 Task: Search one way flight ticket for 4 adults, 2 children, 2 infants in seat and 1 infant on lap in economy from Newburgh: New York Stewart International Airport to Jackson: Jackson Hole Airport on 5-2-2023. Choice of flights is Spirit. Number of bags: 1 carry on bag. Price is upto 95000. Outbound departure time preference is 20:15.
Action: Mouse moved to (296, 395)
Screenshot: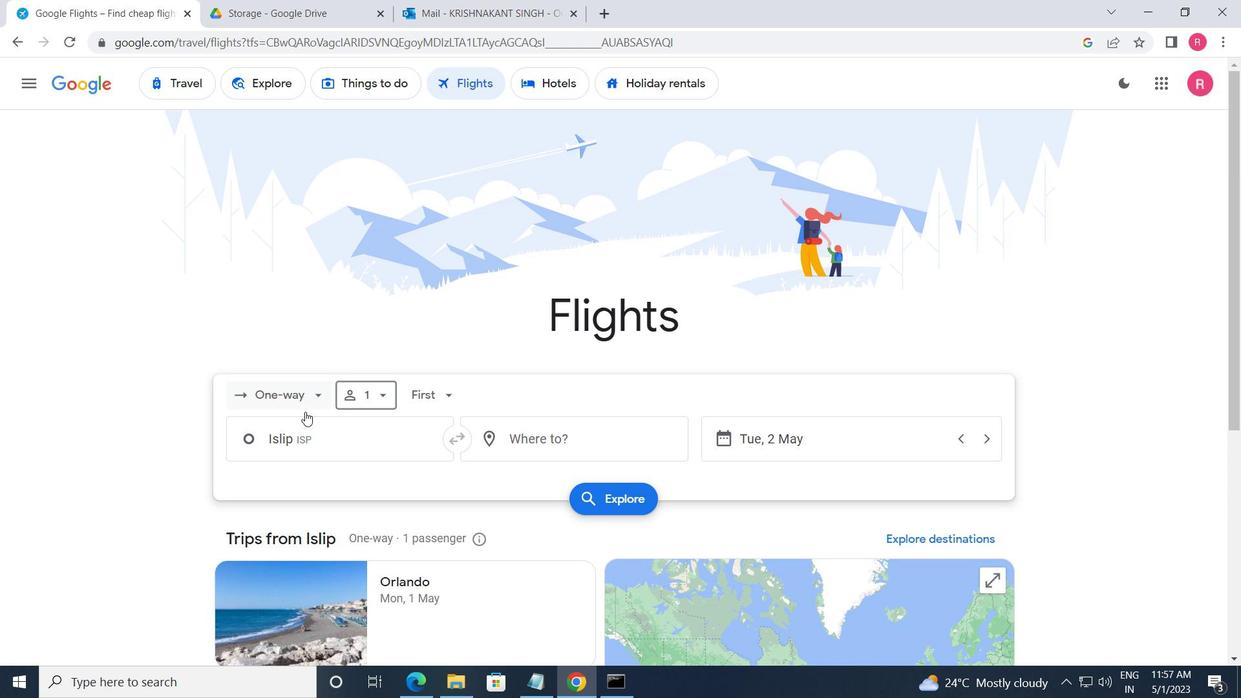 
Action: Mouse pressed left at (296, 395)
Screenshot: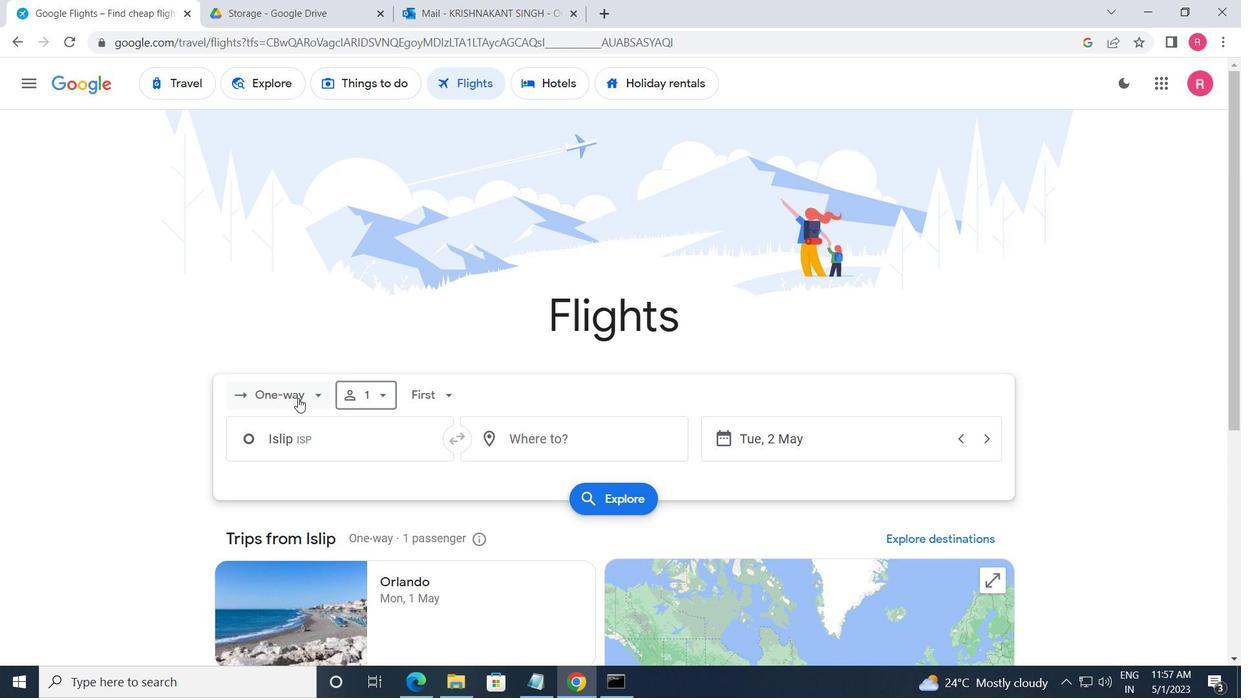 
Action: Mouse moved to (324, 474)
Screenshot: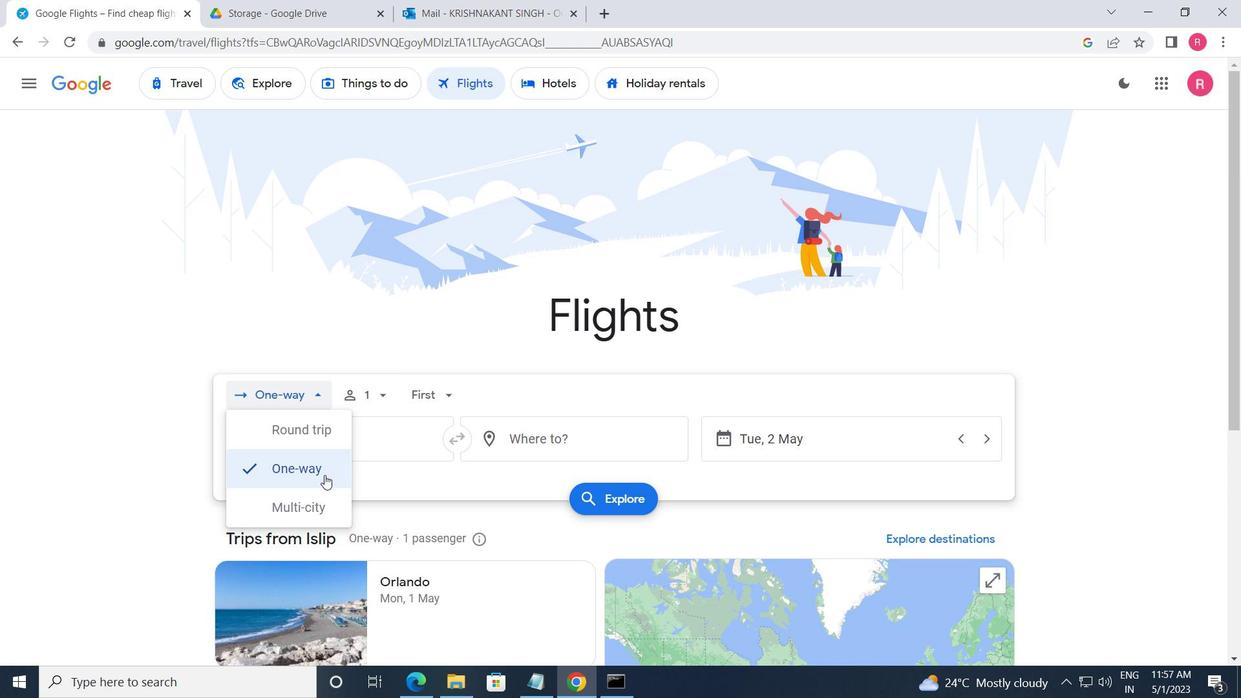 
Action: Mouse pressed left at (324, 474)
Screenshot: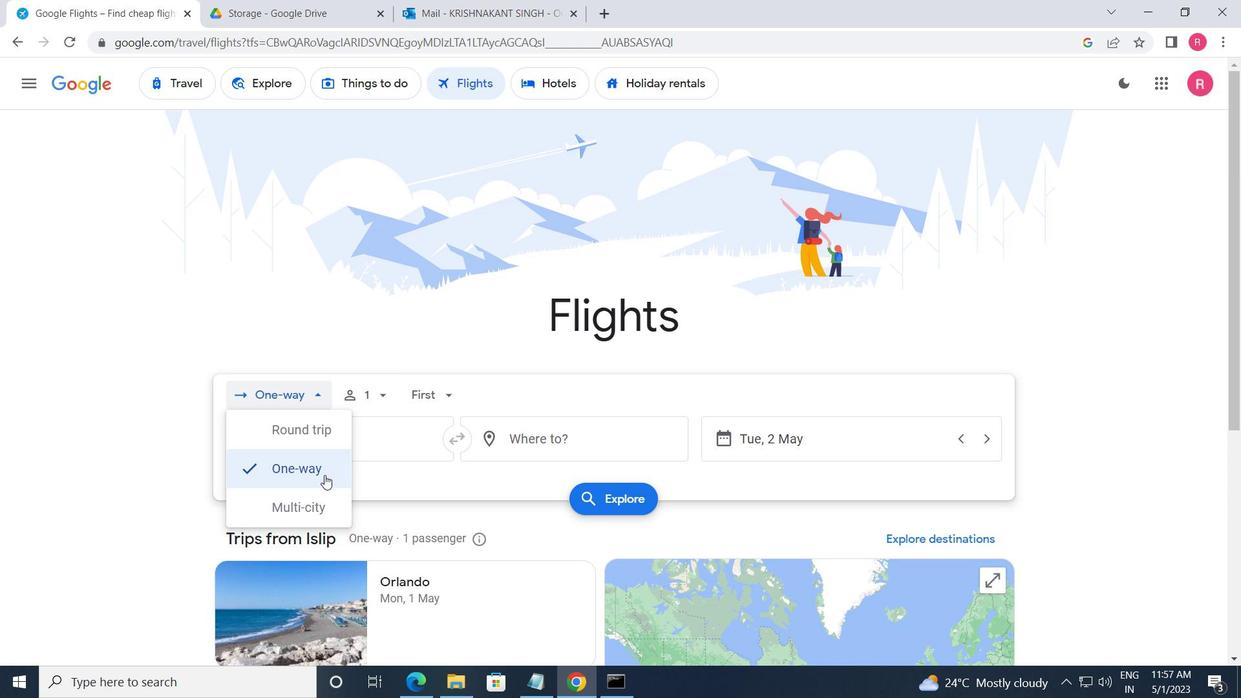 
Action: Mouse moved to (388, 395)
Screenshot: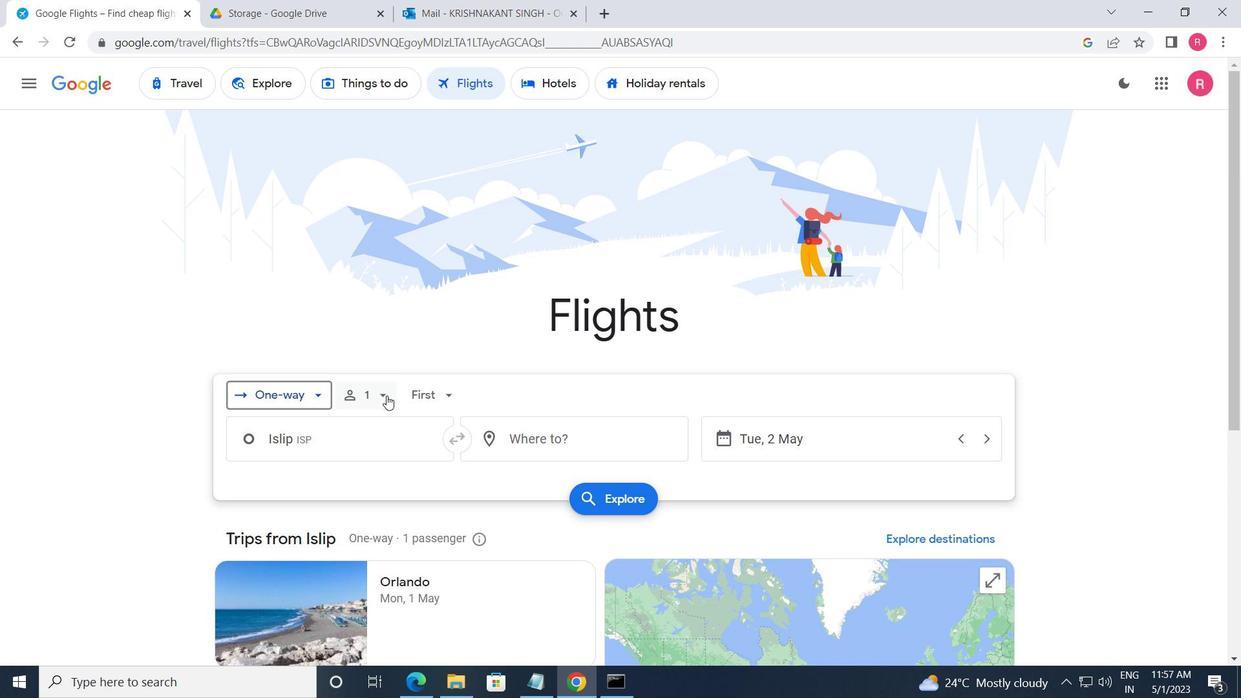 
Action: Mouse pressed left at (388, 395)
Screenshot: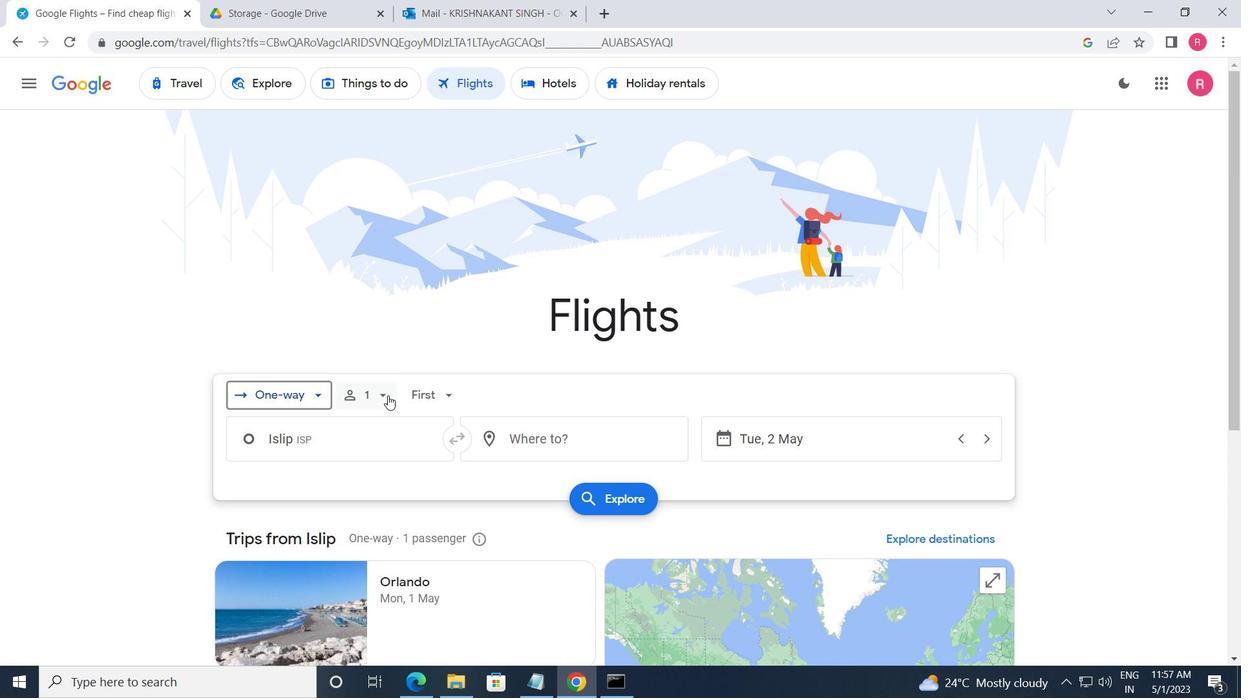 
Action: Mouse moved to (501, 477)
Screenshot: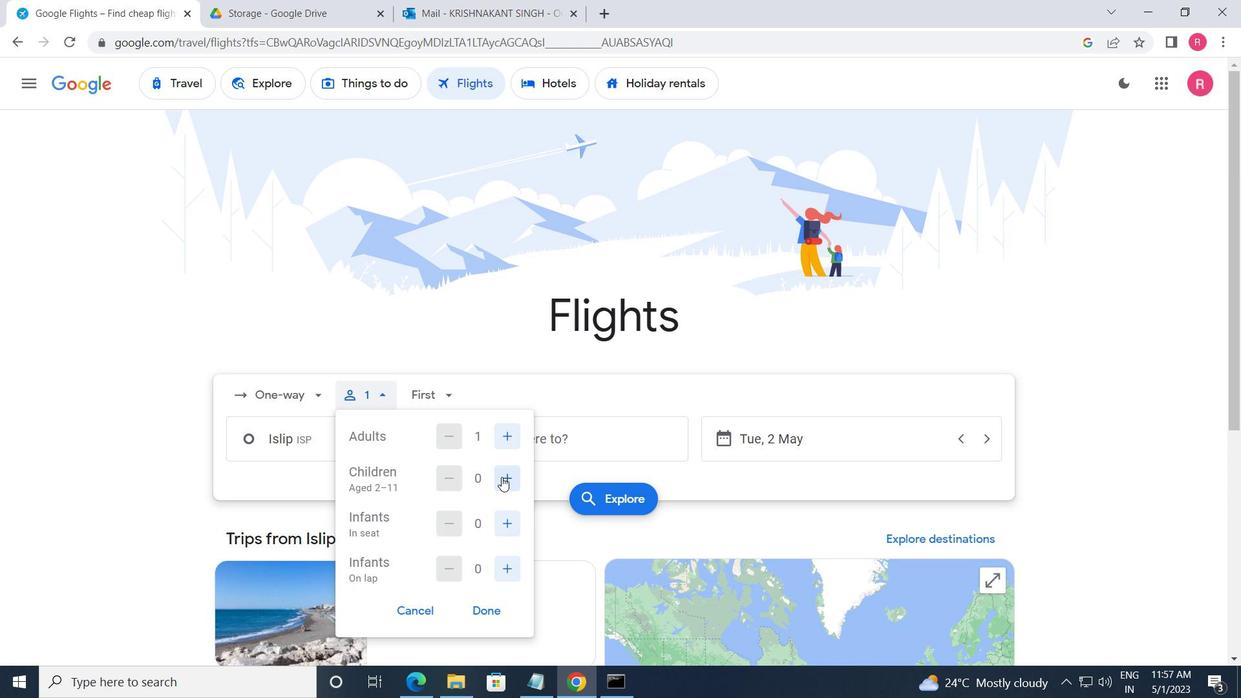
Action: Mouse pressed left at (501, 477)
Screenshot: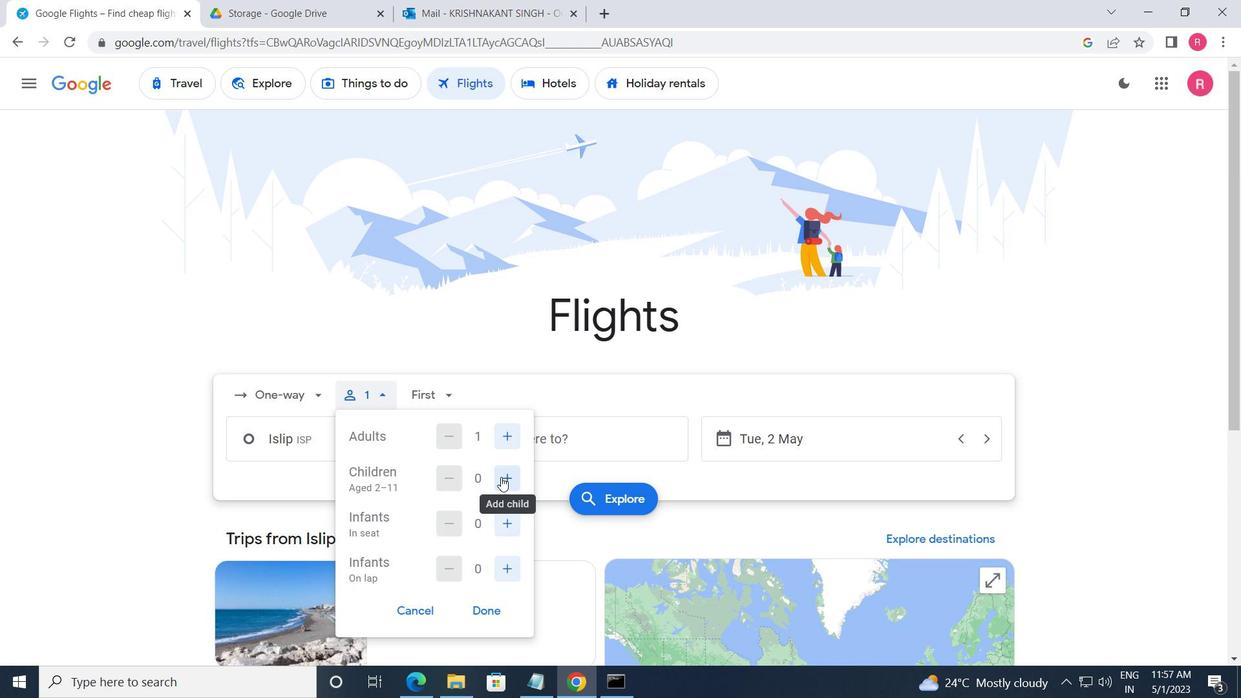 
Action: Mouse moved to (506, 525)
Screenshot: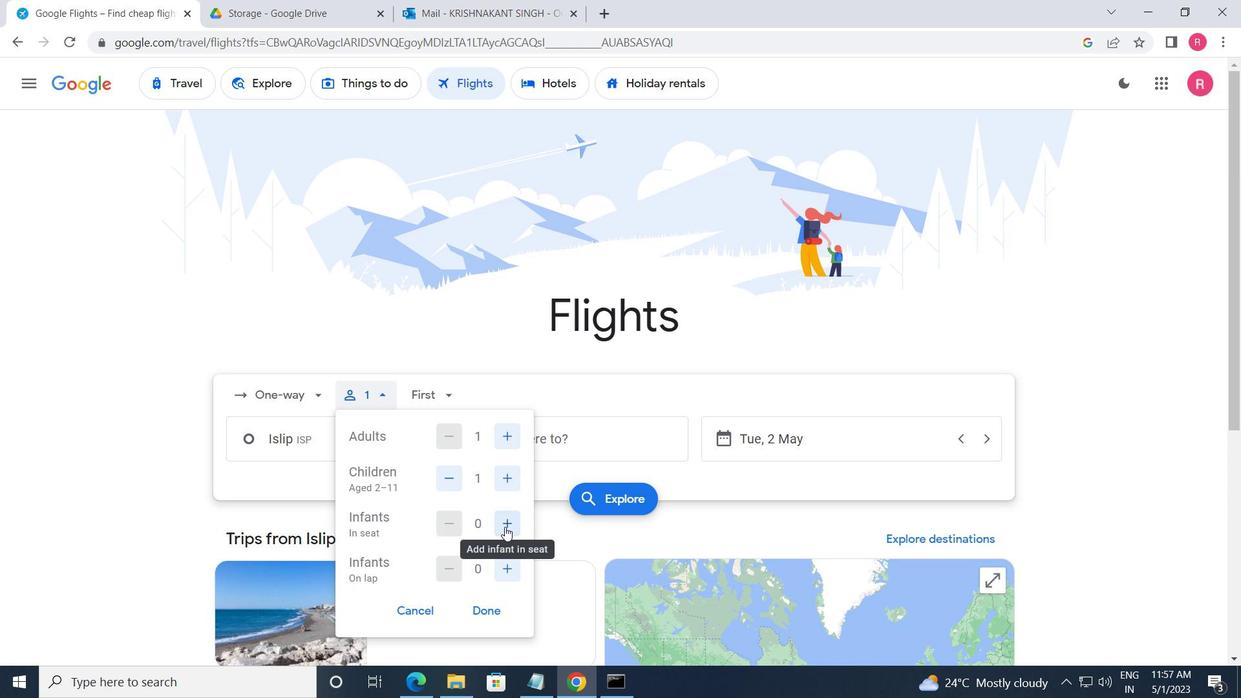 
Action: Mouse pressed left at (506, 525)
Screenshot: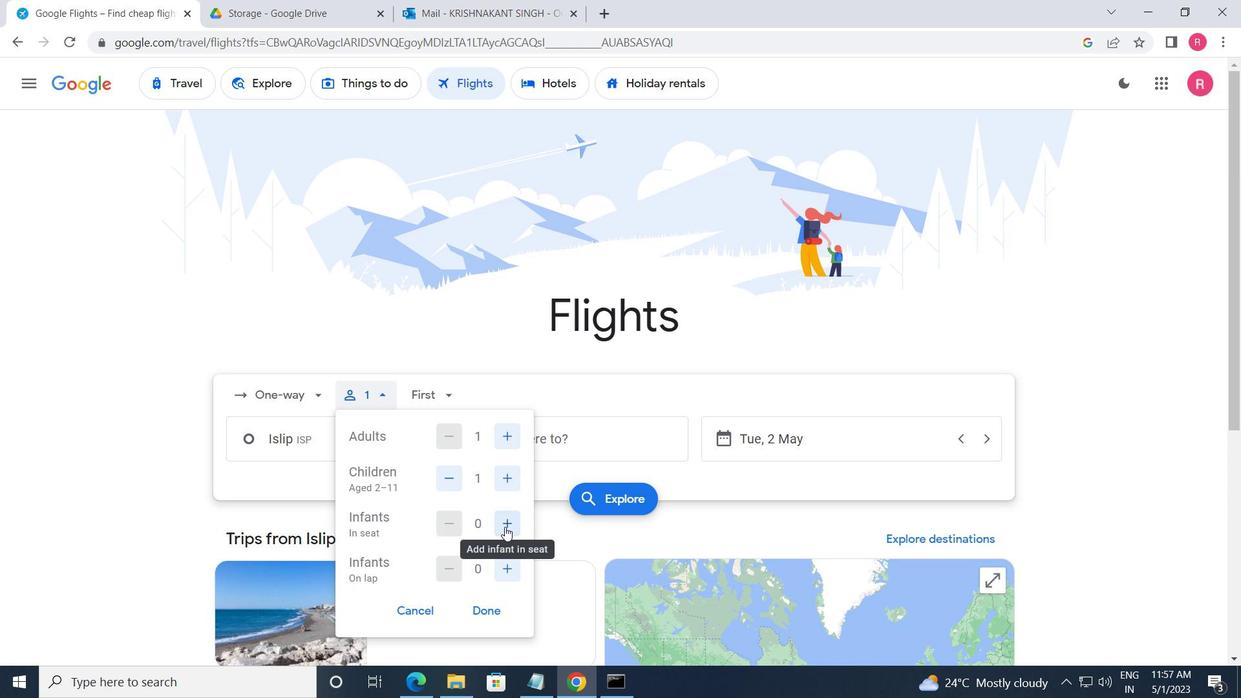 
Action: Mouse moved to (420, 393)
Screenshot: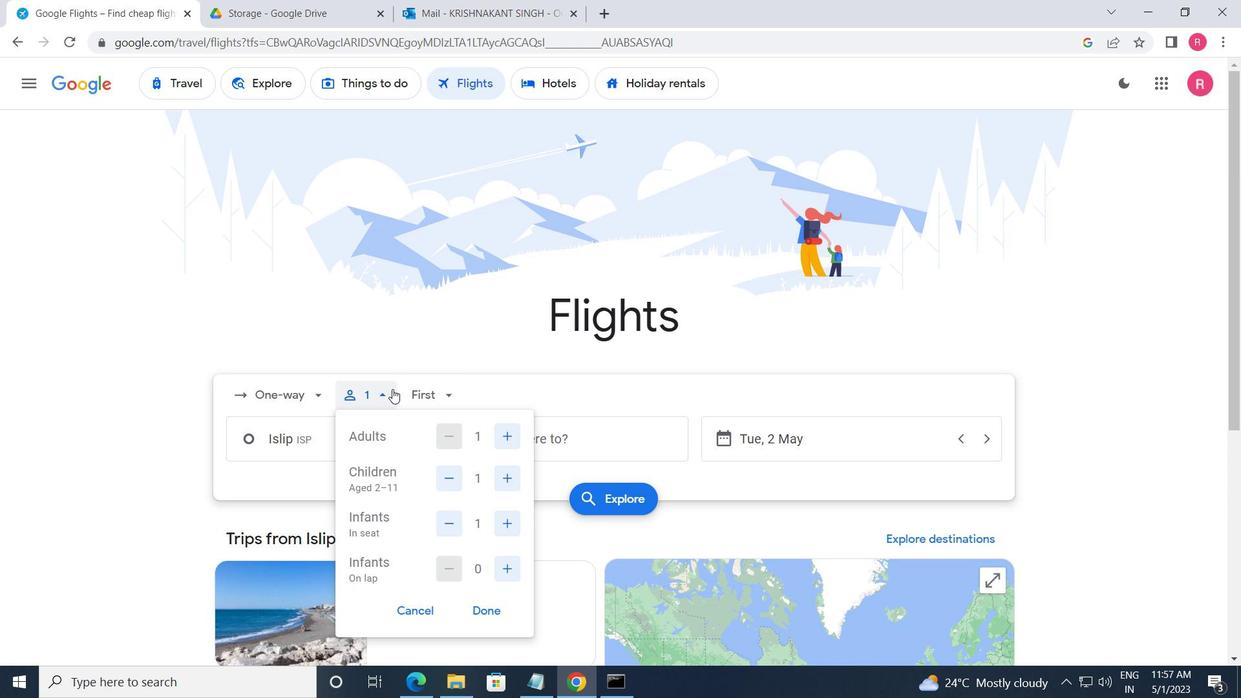 
Action: Mouse pressed left at (420, 393)
Screenshot: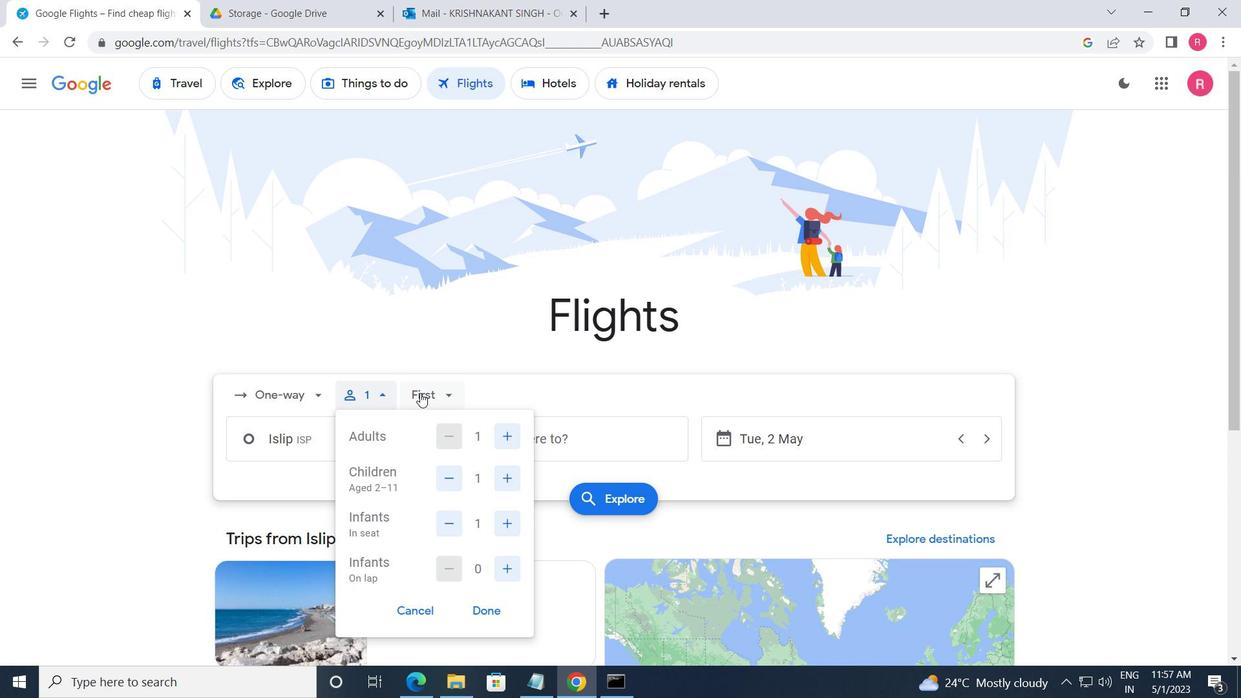 
Action: Mouse moved to (459, 482)
Screenshot: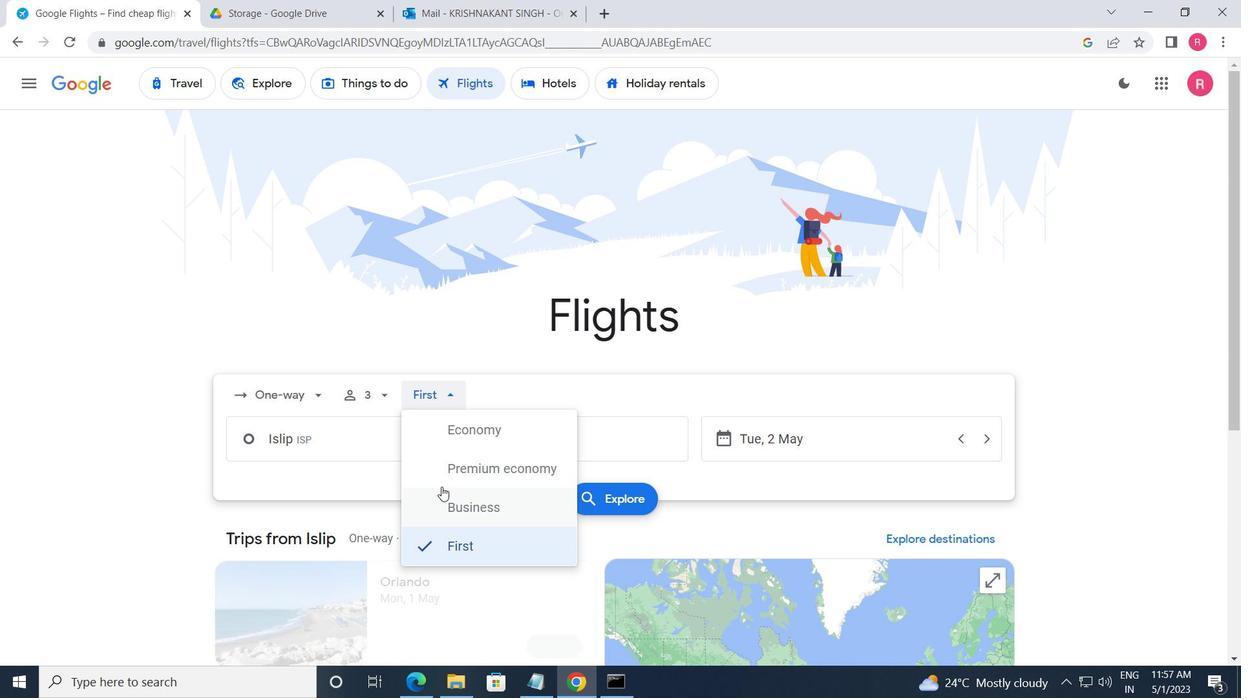 
Action: Mouse pressed left at (459, 482)
Screenshot: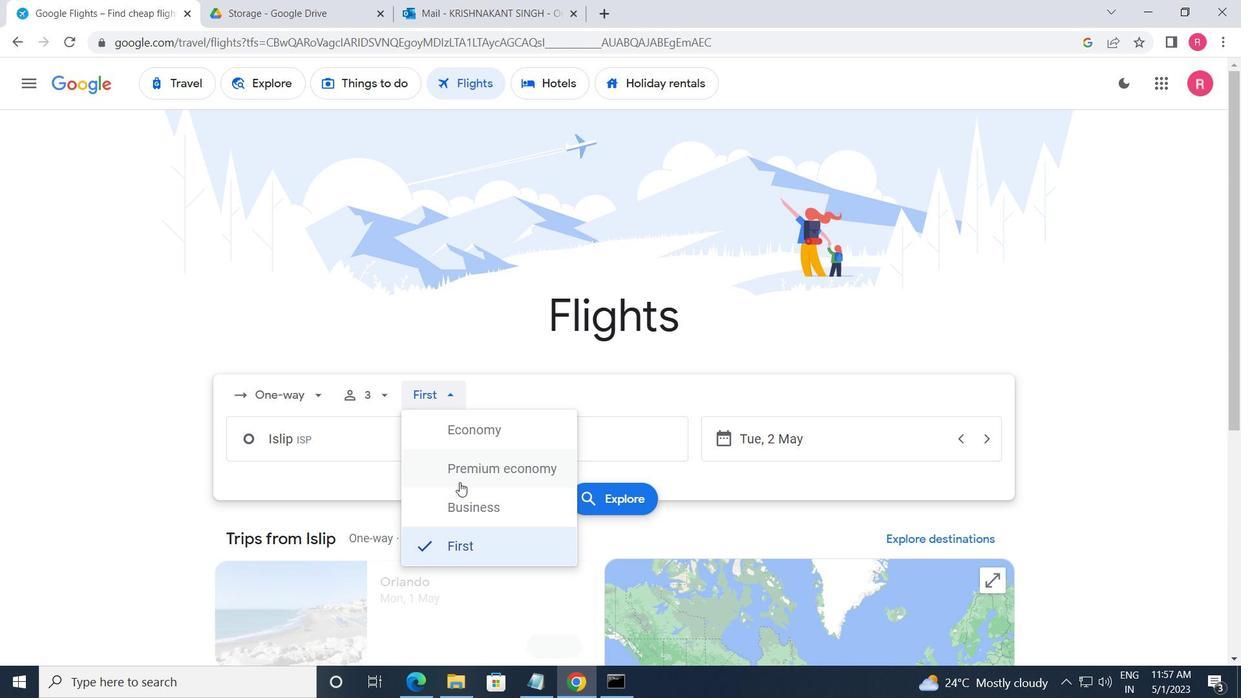 
Action: Mouse moved to (387, 443)
Screenshot: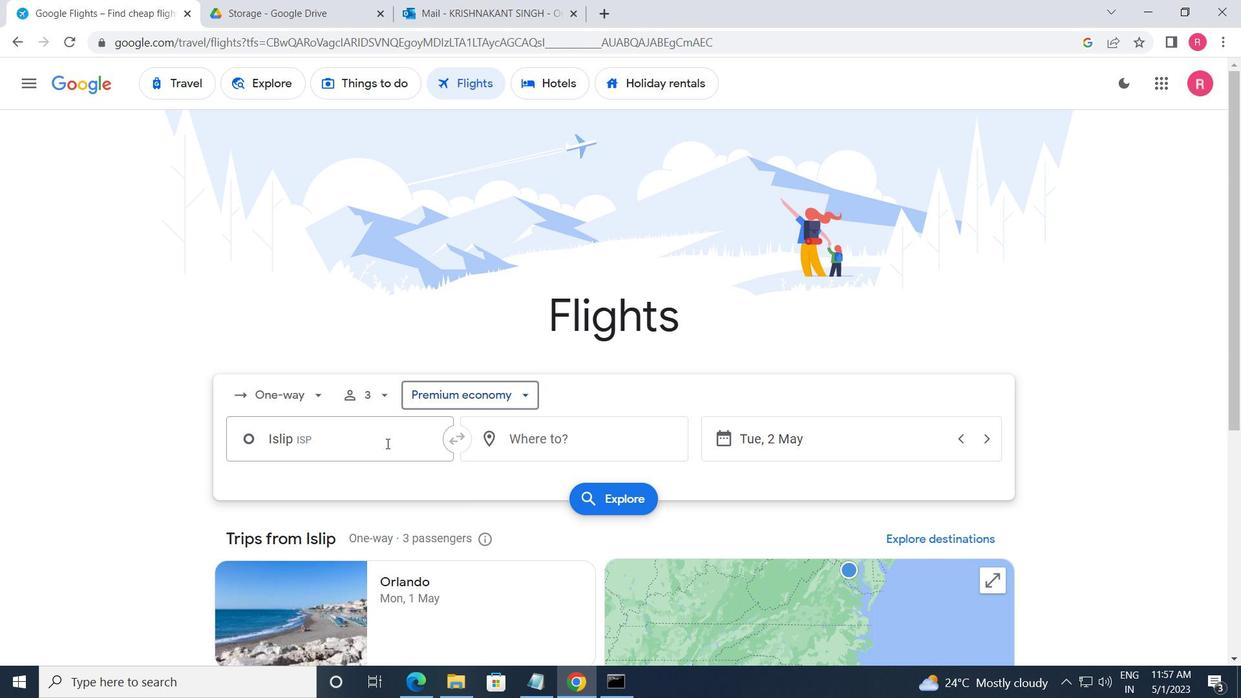 
Action: Mouse pressed left at (387, 443)
Screenshot: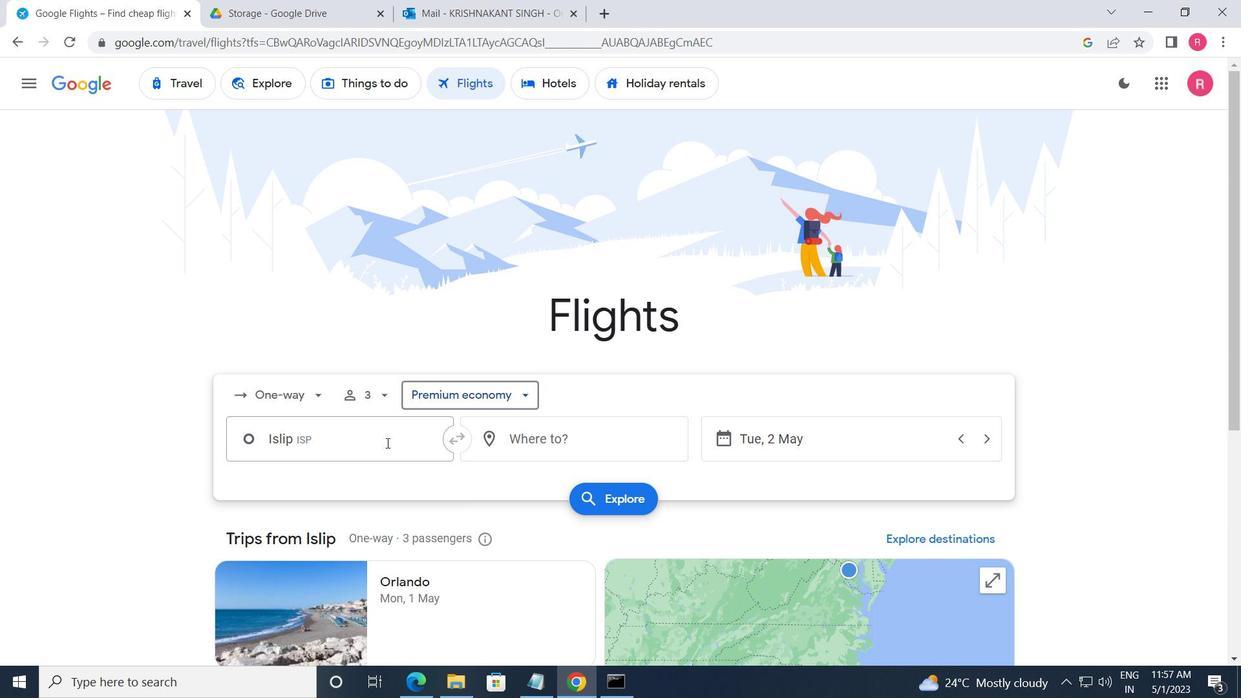
Action: Mouse moved to (396, 612)
Screenshot: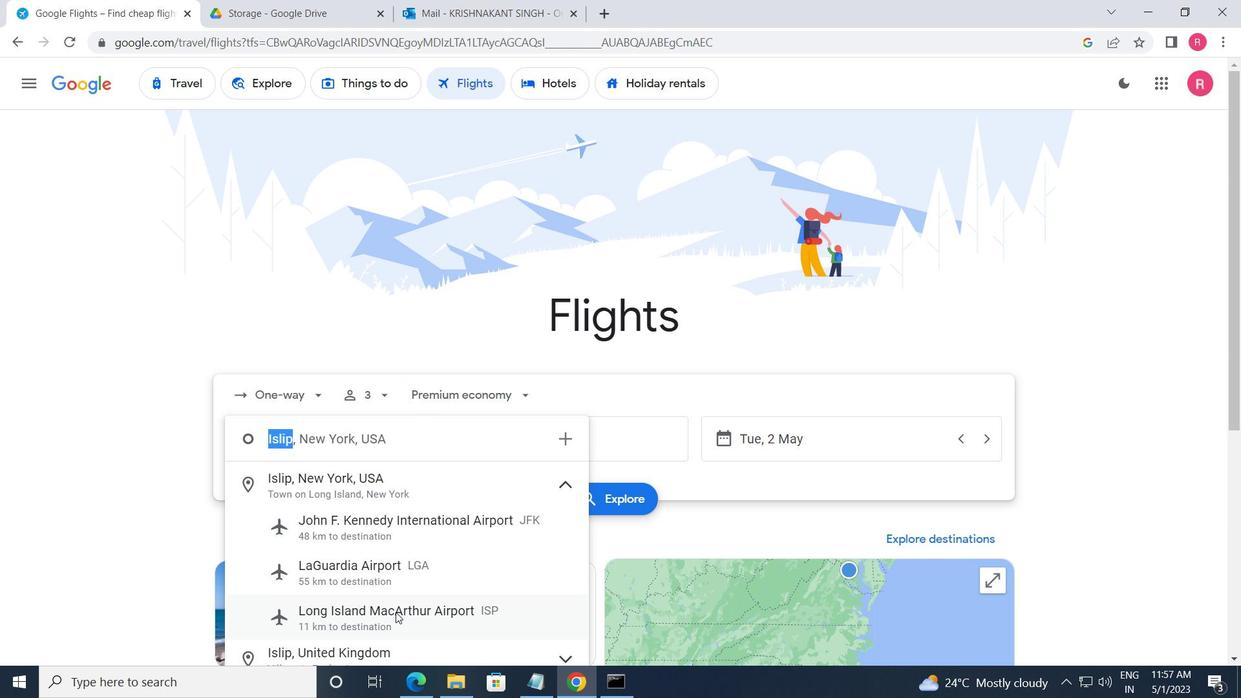 
Action: Mouse pressed left at (396, 612)
Screenshot: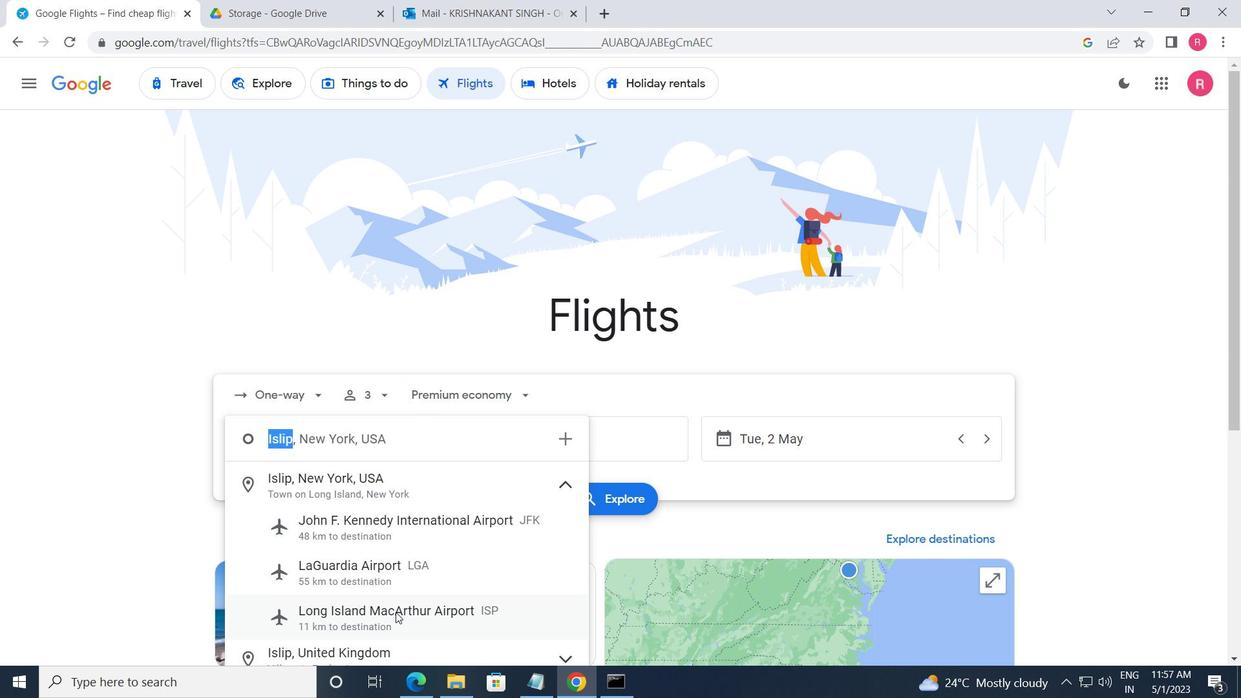 
Action: Mouse moved to (608, 442)
Screenshot: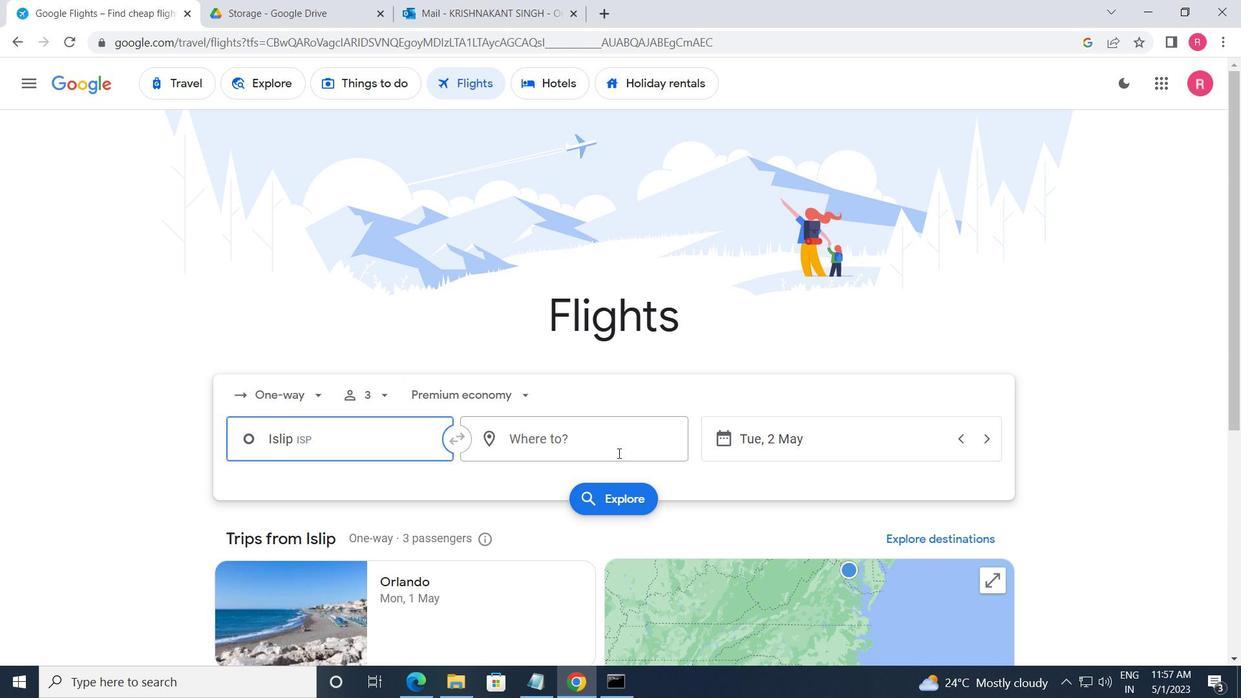 
Action: Mouse pressed left at (608, 442)
Screenshot: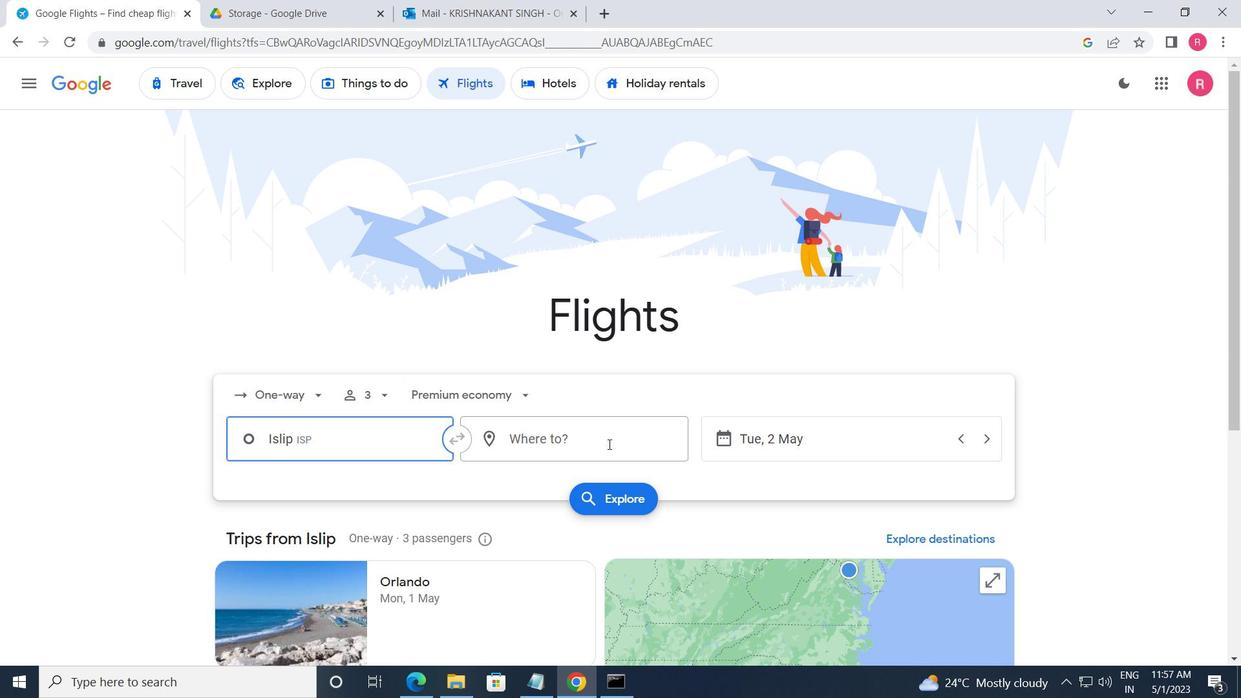 
Action: Mouse moved to (557, 615)
Screenshot: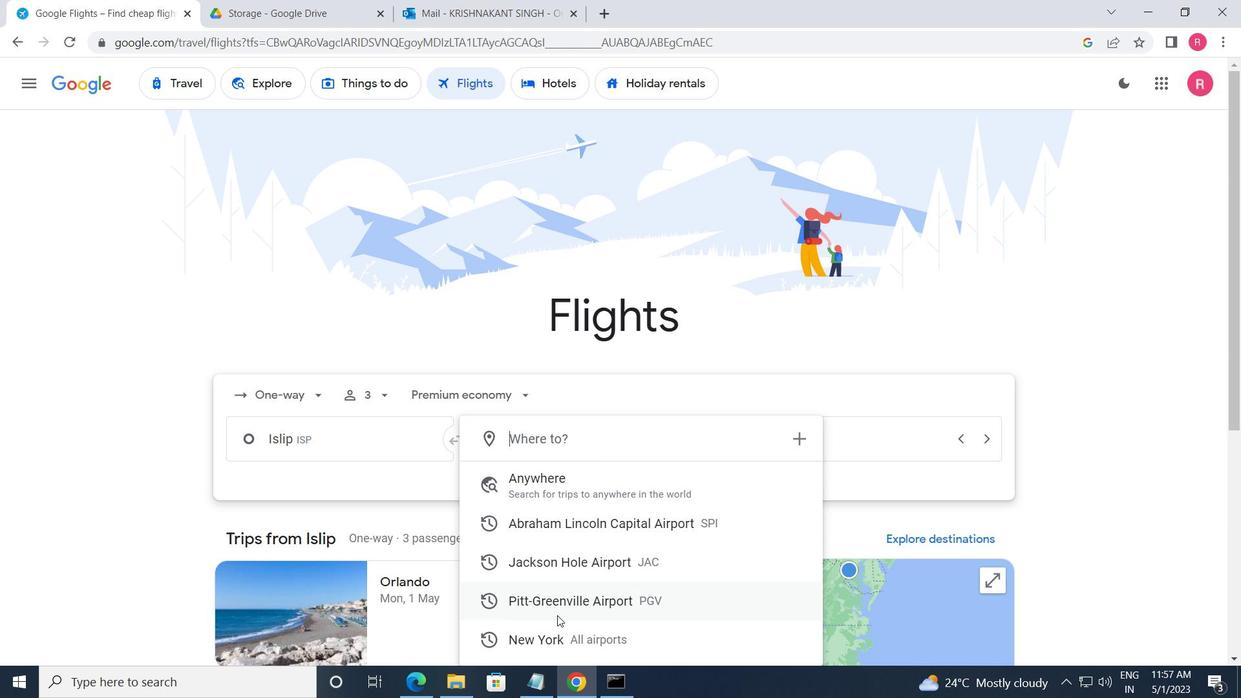 
Action: Mouse pressed left at (557, 615)
Screenshot: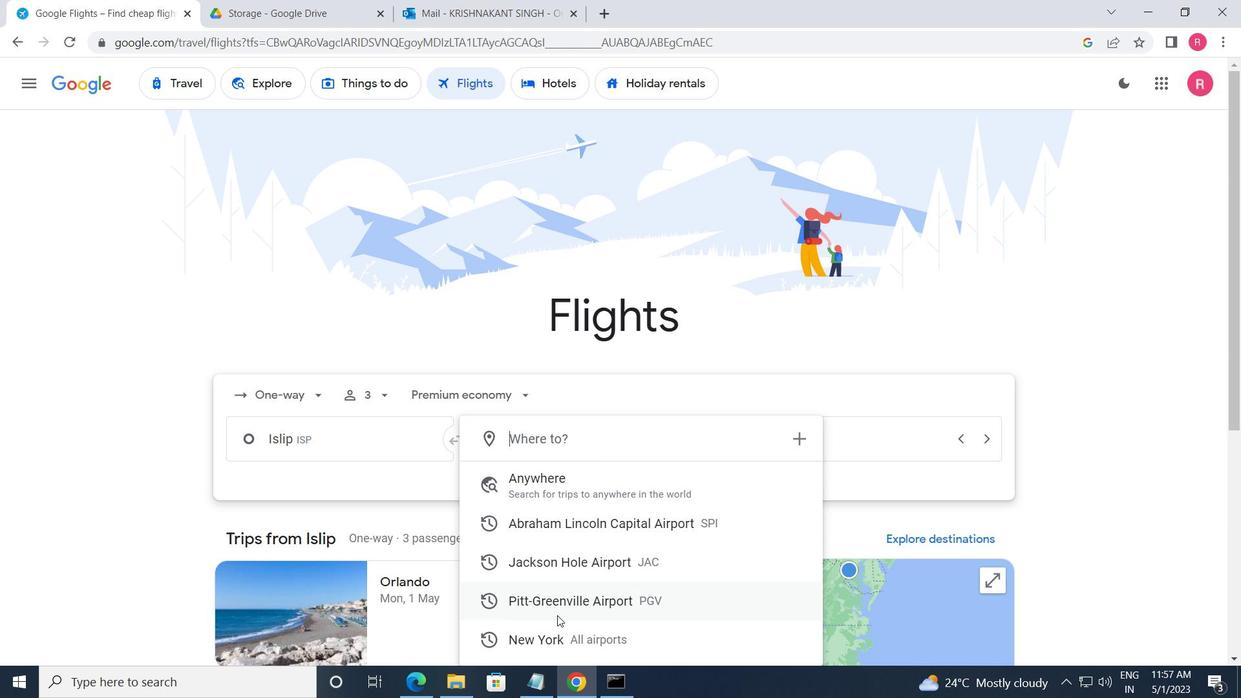 
Action: Mouse moved to (858, 457)
Screenshot: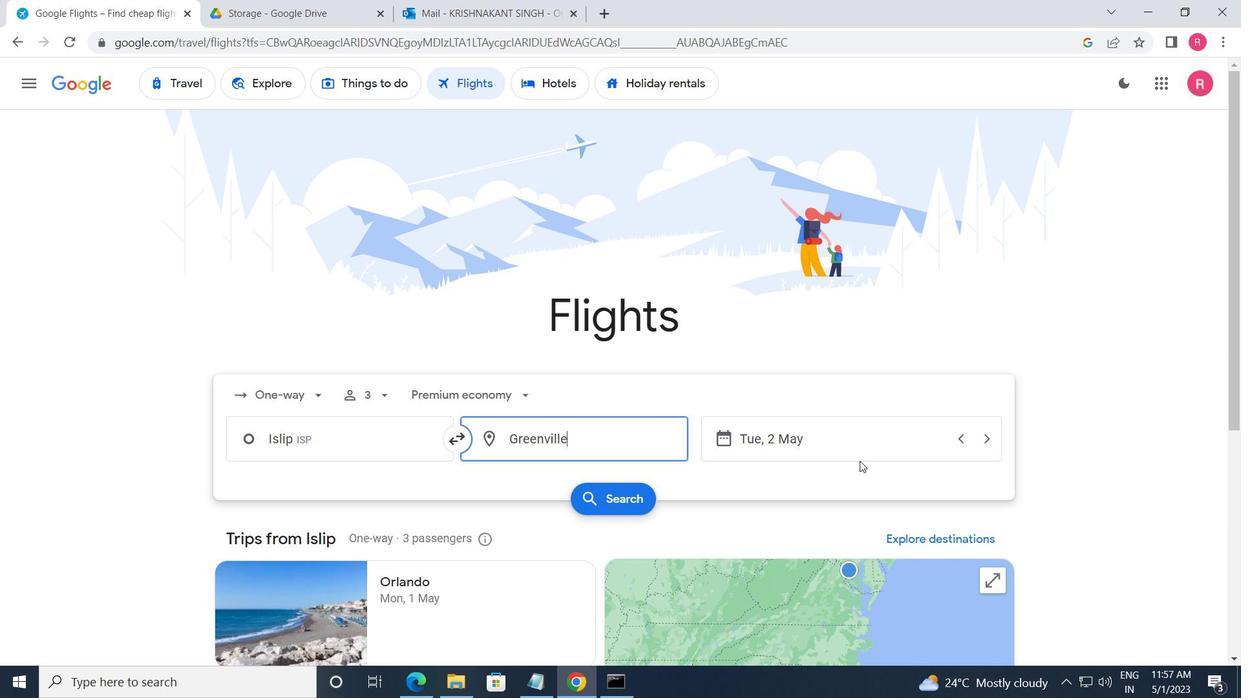 
Action: Mouse pressed left at (858, 457)
Screenshot: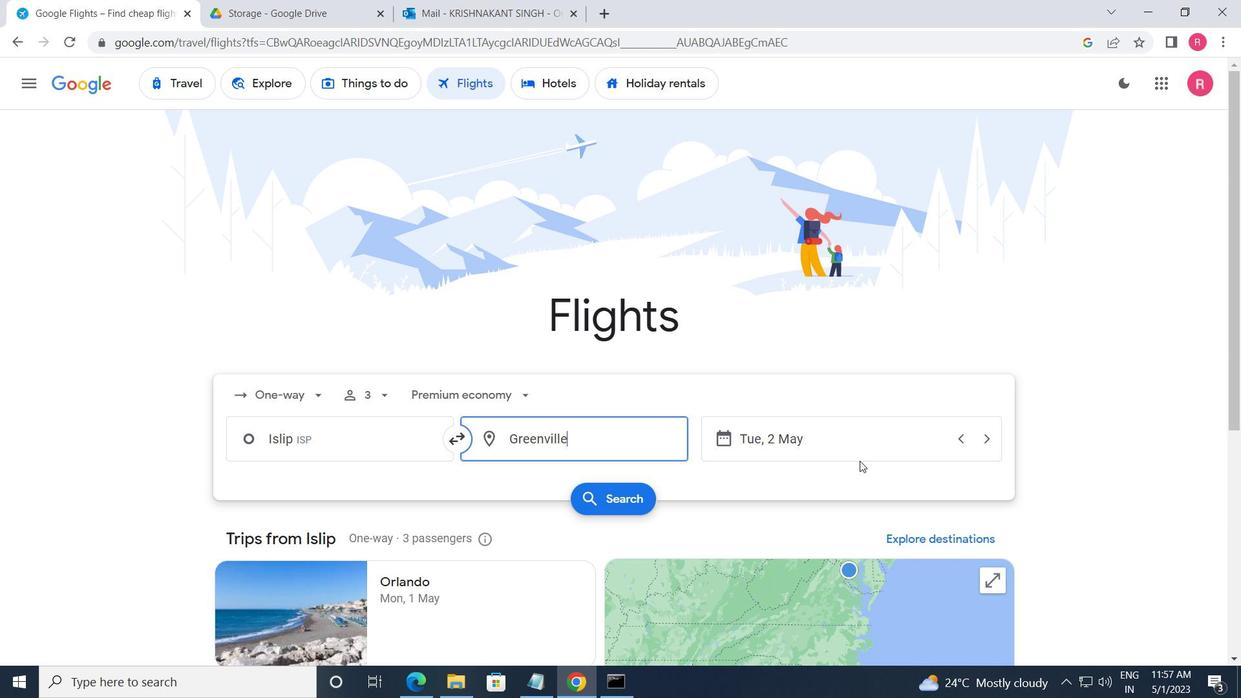
Action: Mouse moved to (496, 377)
Screenshot: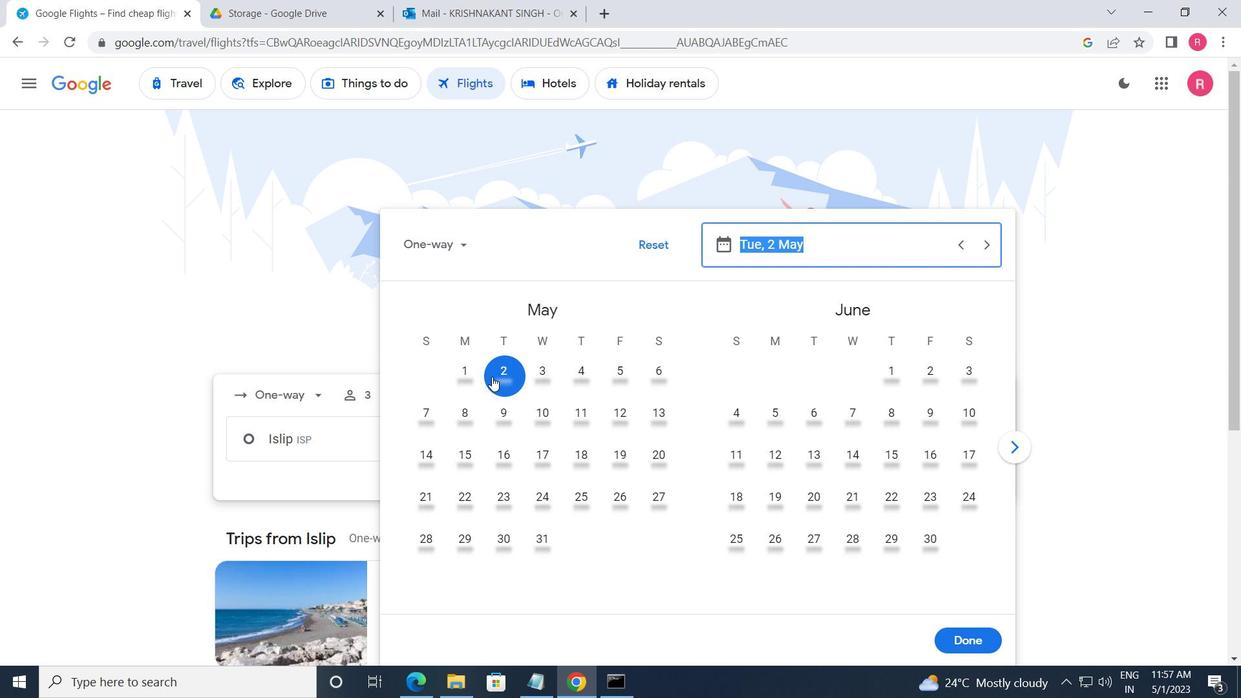 
Action: Mouse pressed left at (496, 377)
Screenshot: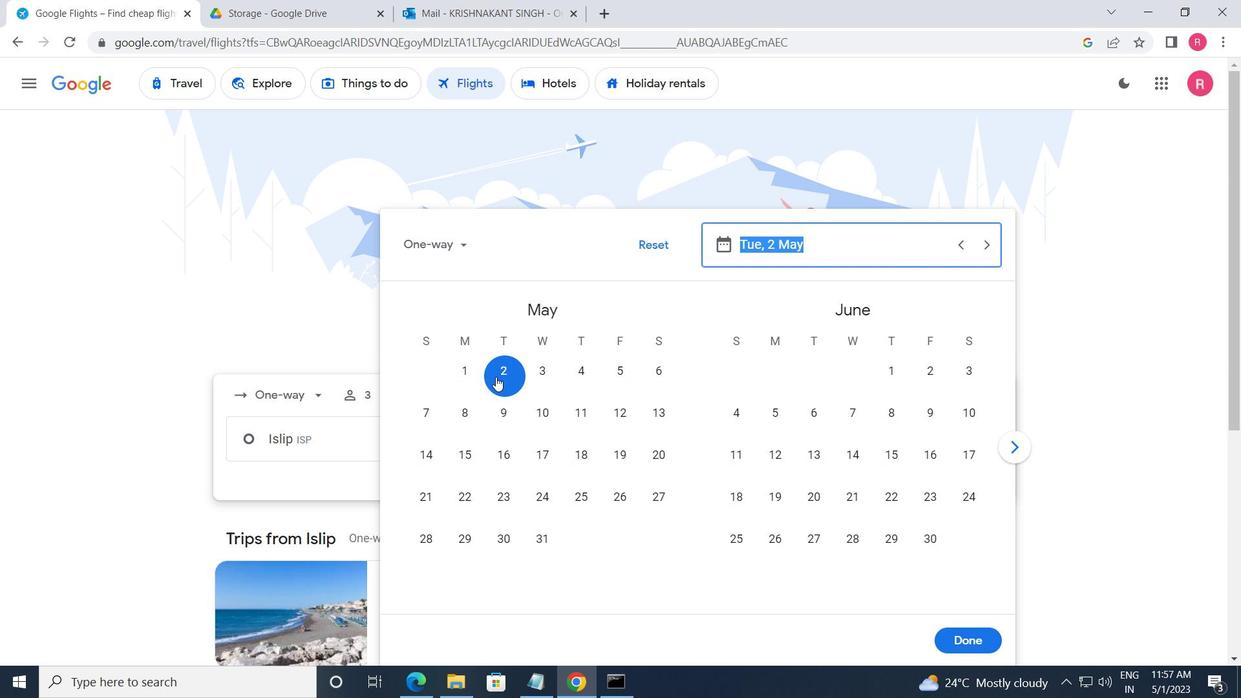 
Action: Mouse moved to (955, 641)
Screenshot: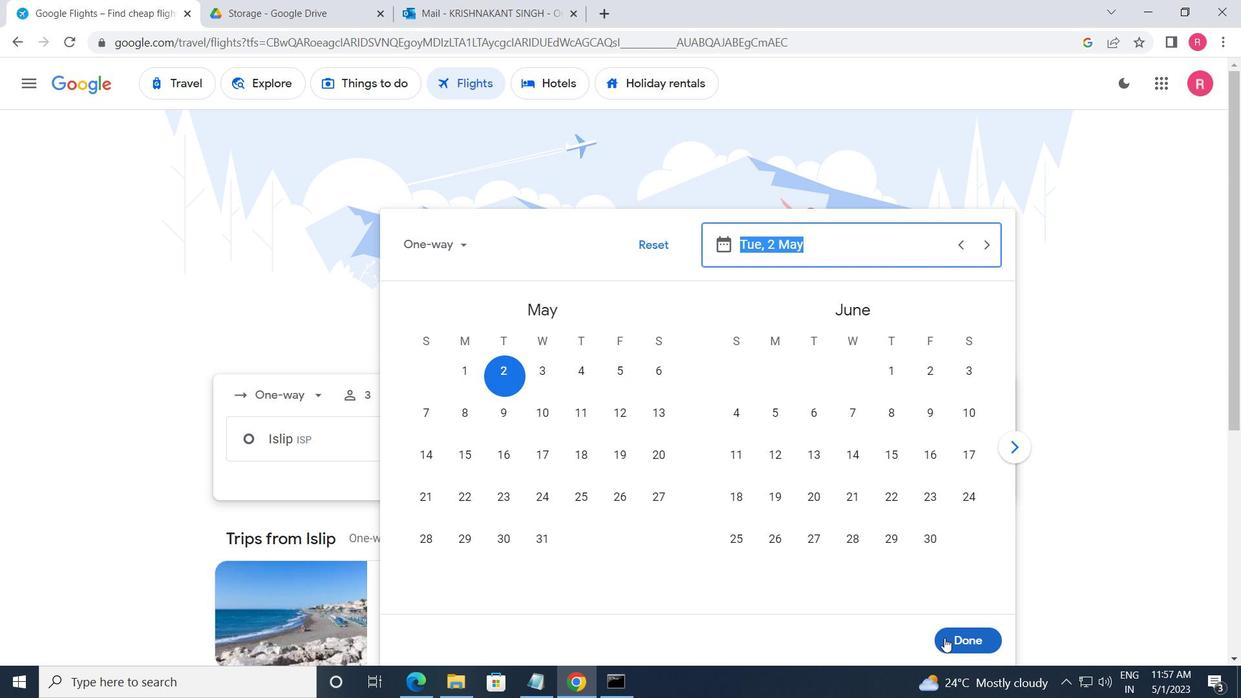 
Action: Mouse pressed left at (955, 641)
Screenshot: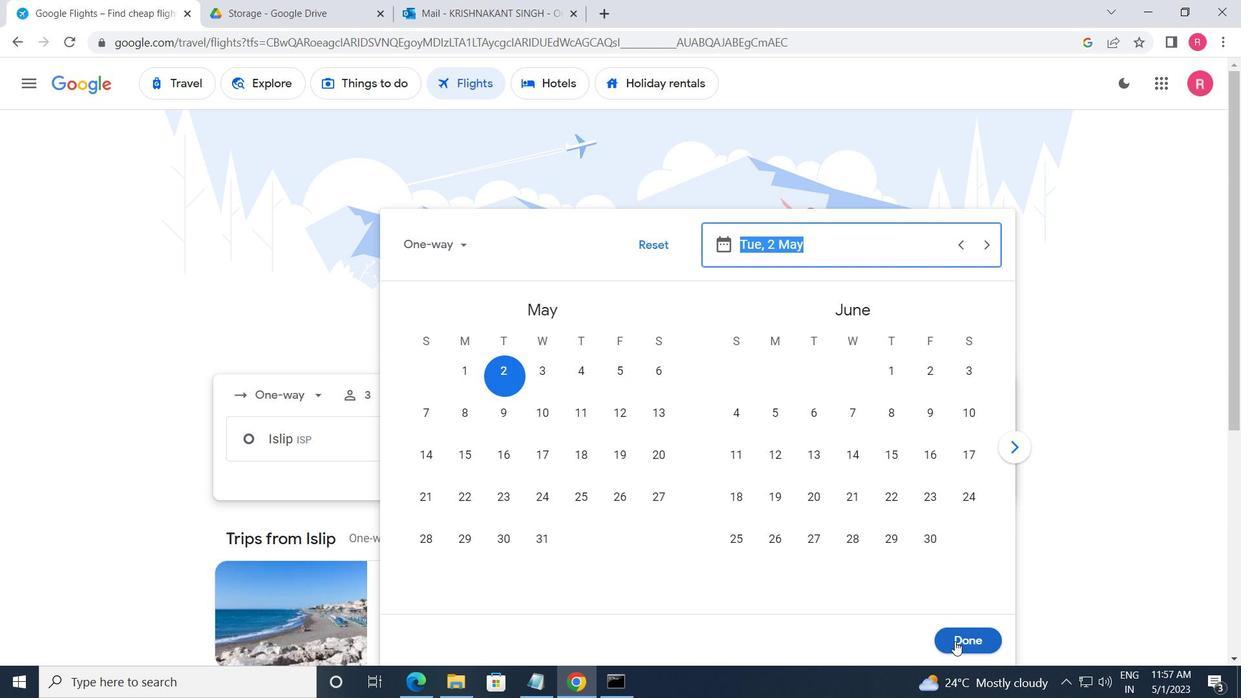 
Action: Mouse moved to (640, 512)
Screenshot: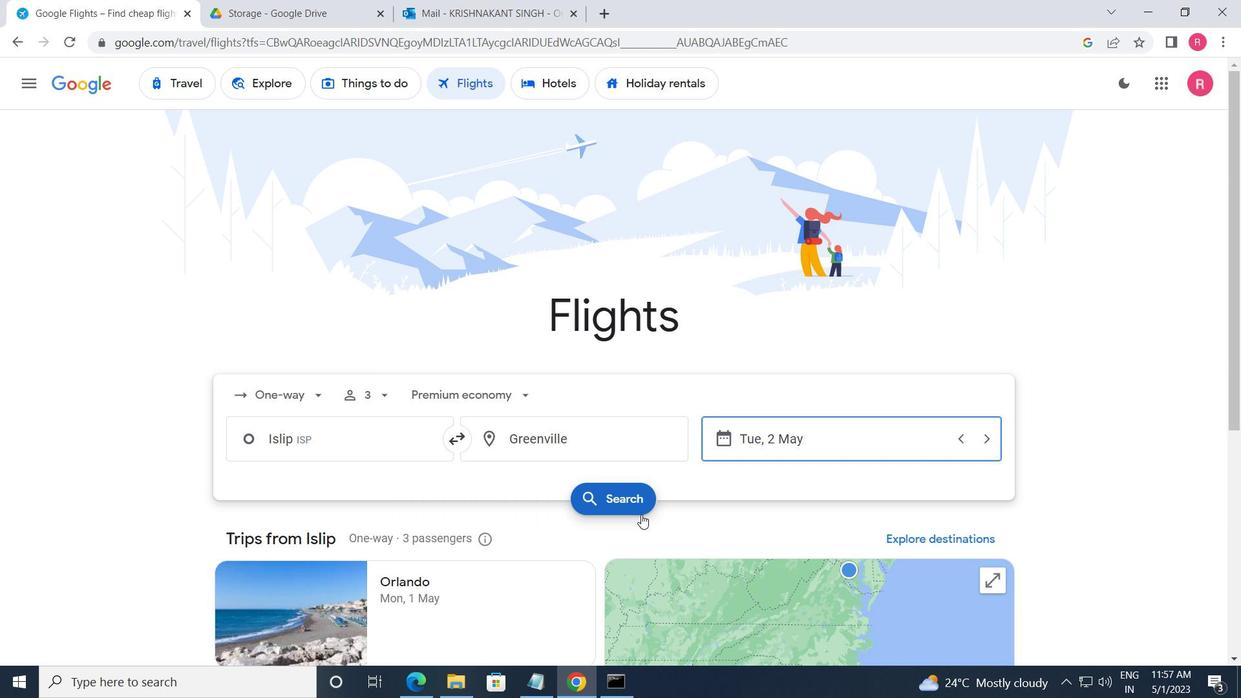 
Action: Mouse pressed left at (640, 512)
Screenshot: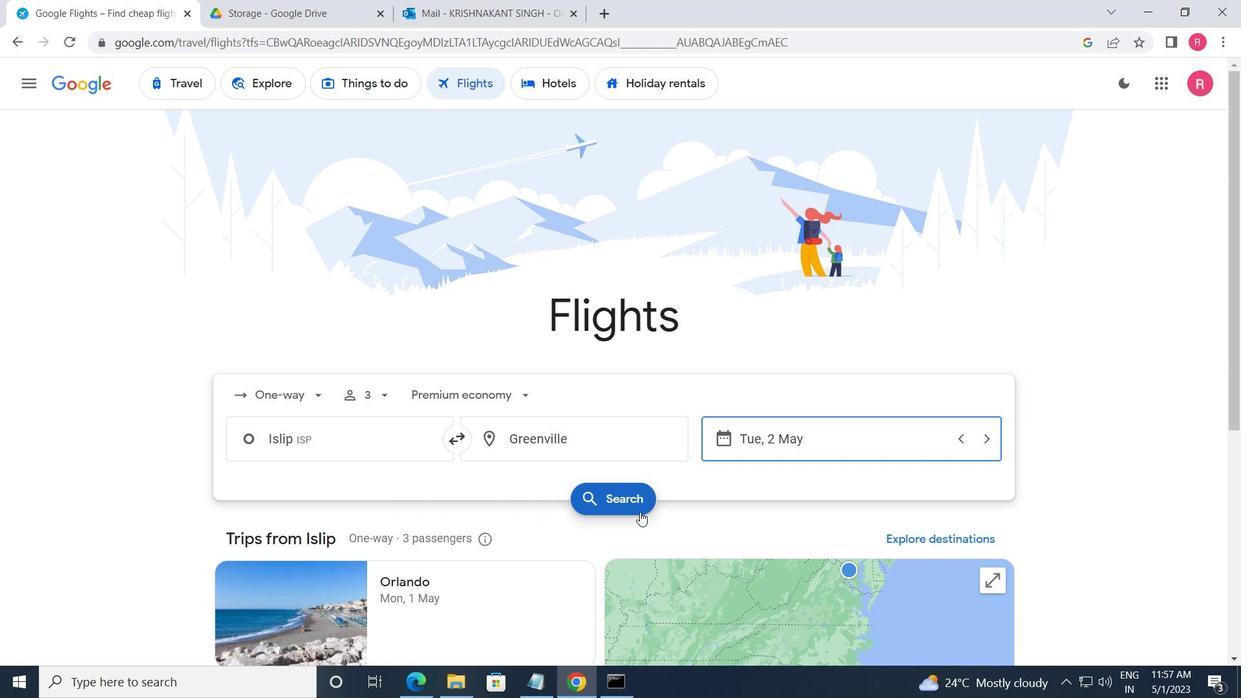 
Action: Mouse moved to (230, 239)
Screenshot: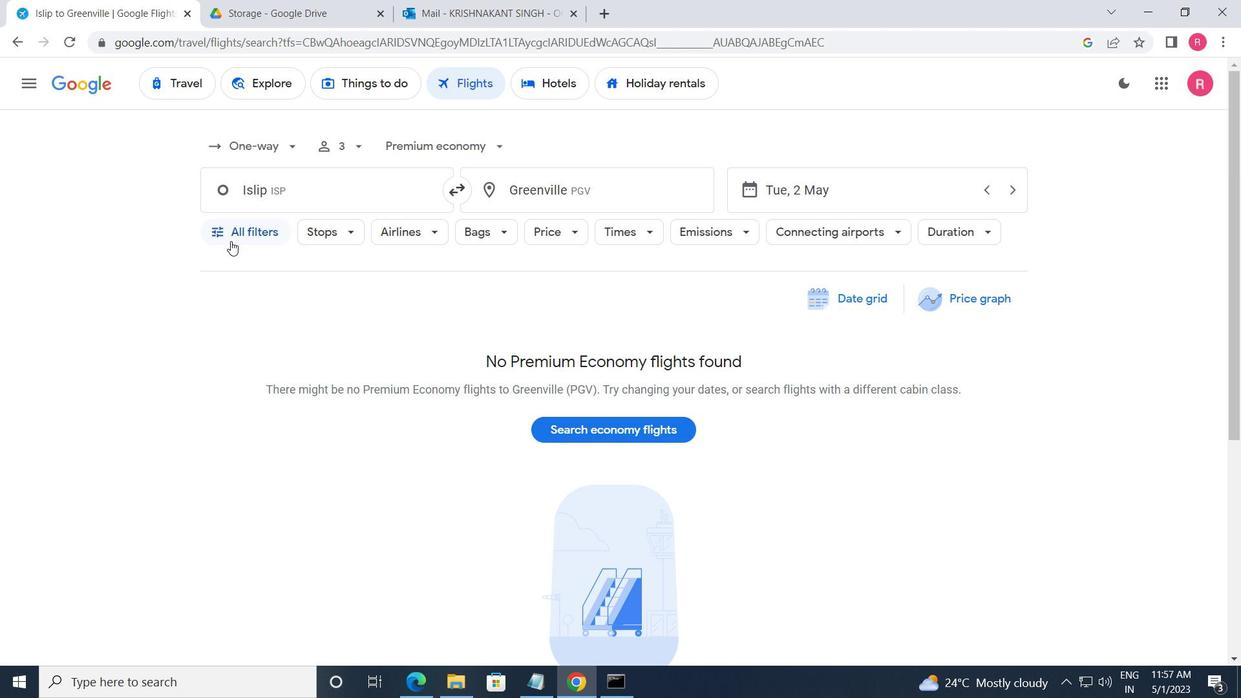 
Action: Mouse pressed left at (230, 239)
Screenshot: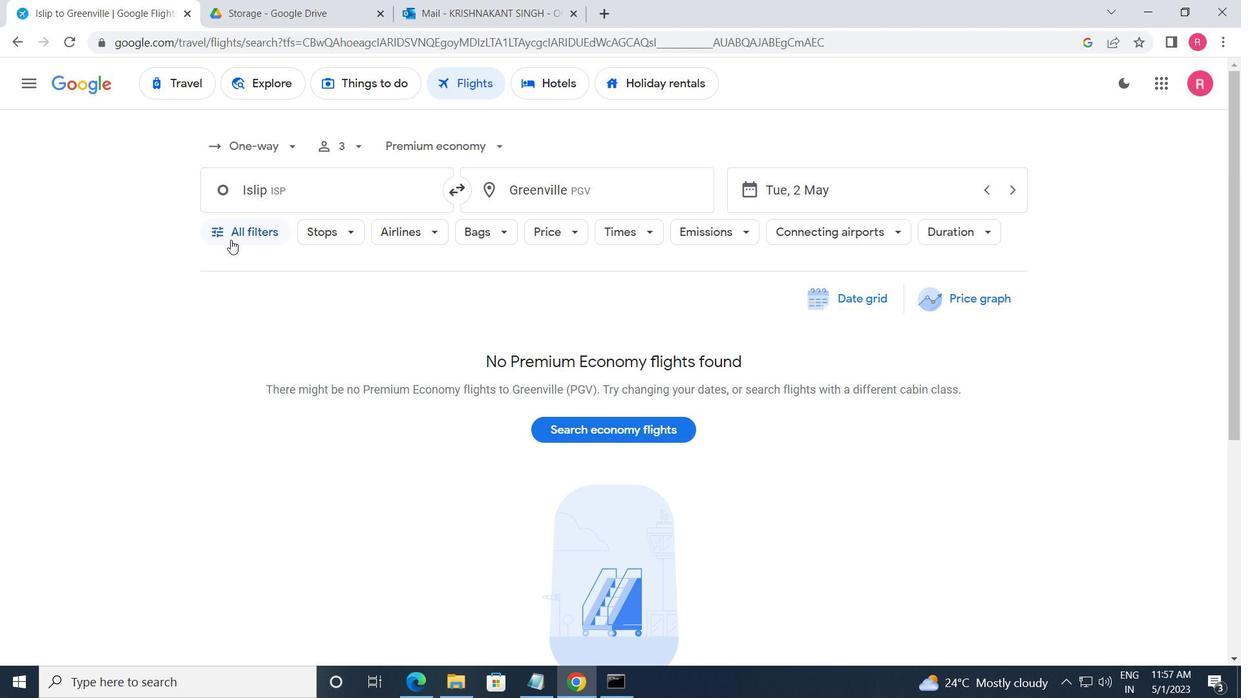 
Action: Mouse moved to (329, 427)
Screenshot: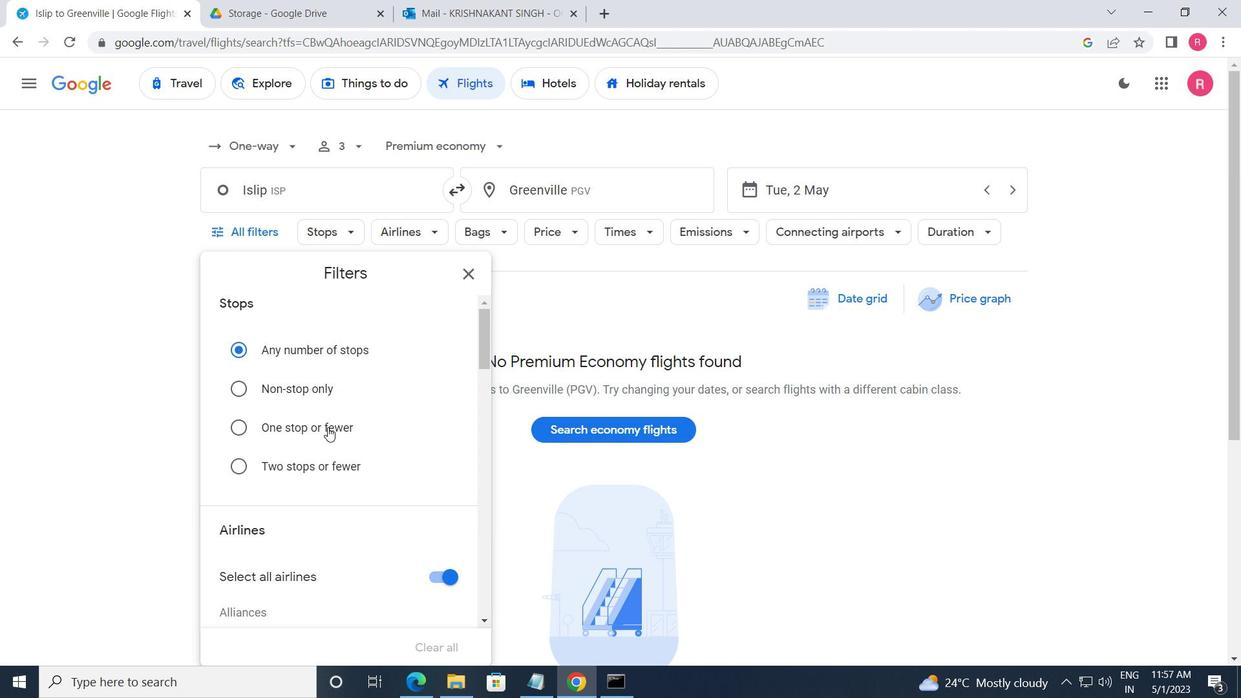
Action: Mouse scrolled (329, 426) with delta (0, 0)
Screenshot: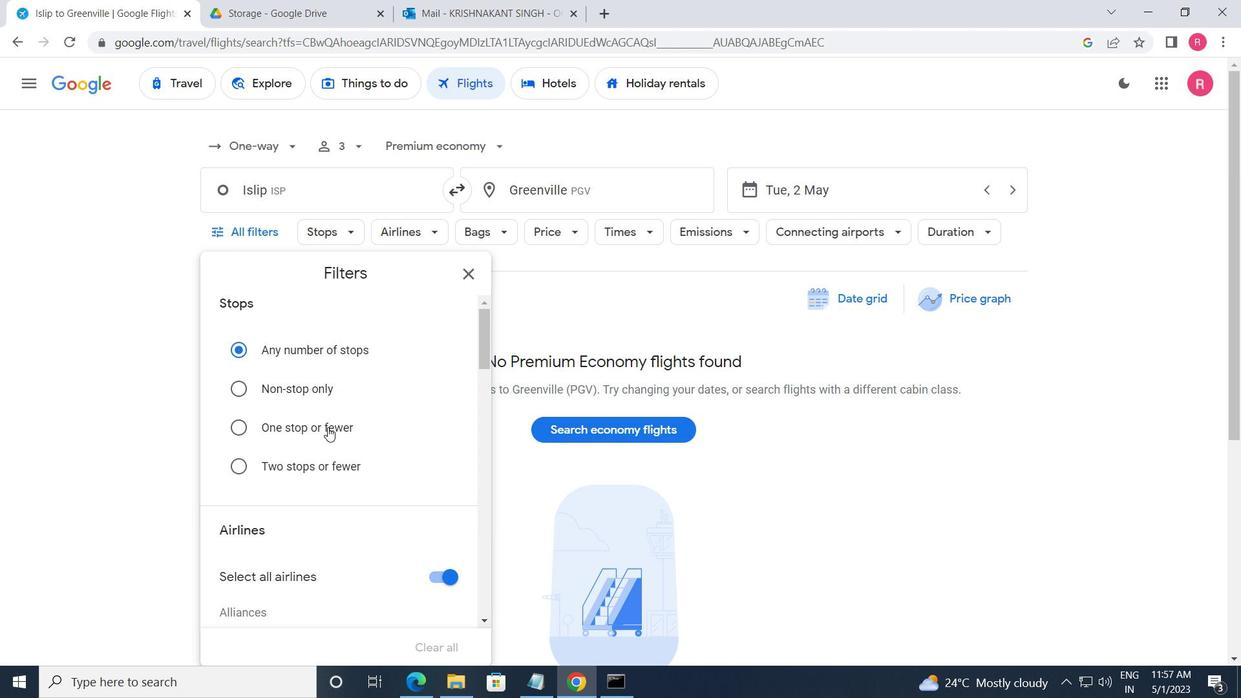 
Action: Mouse moved to (333, 427)
Screenshot: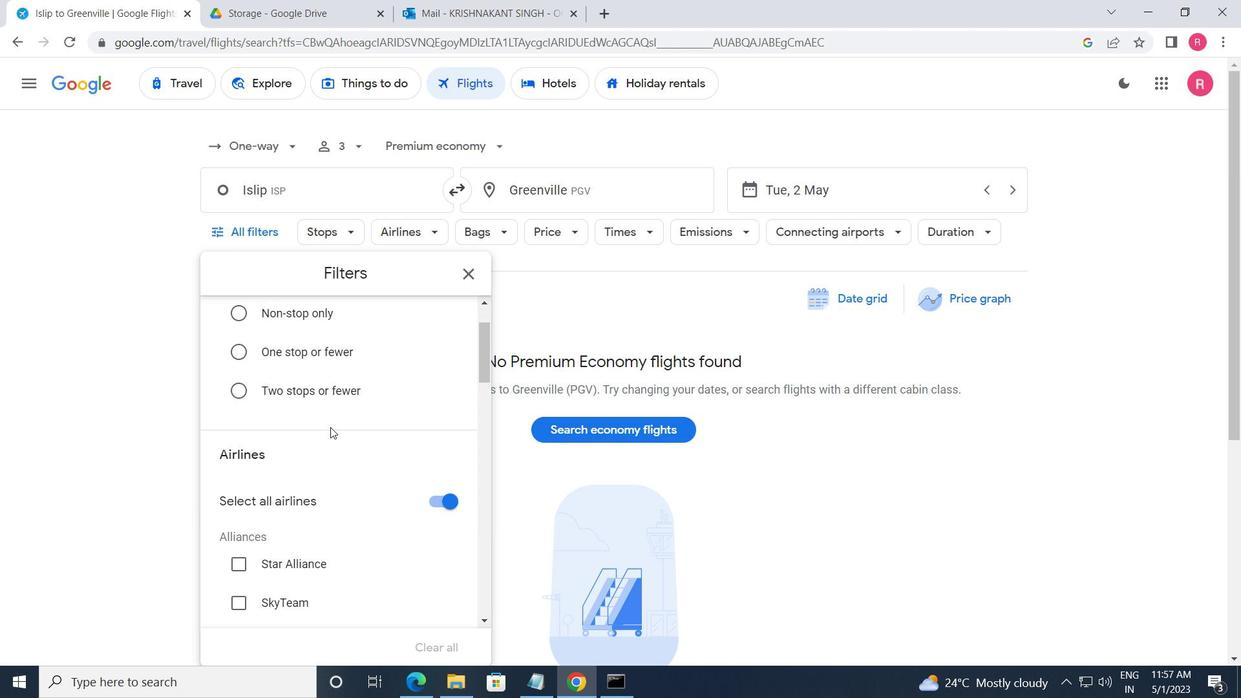 
Action: Mouse scrolled (333, 426) with delta (0, 0)
Screenshot: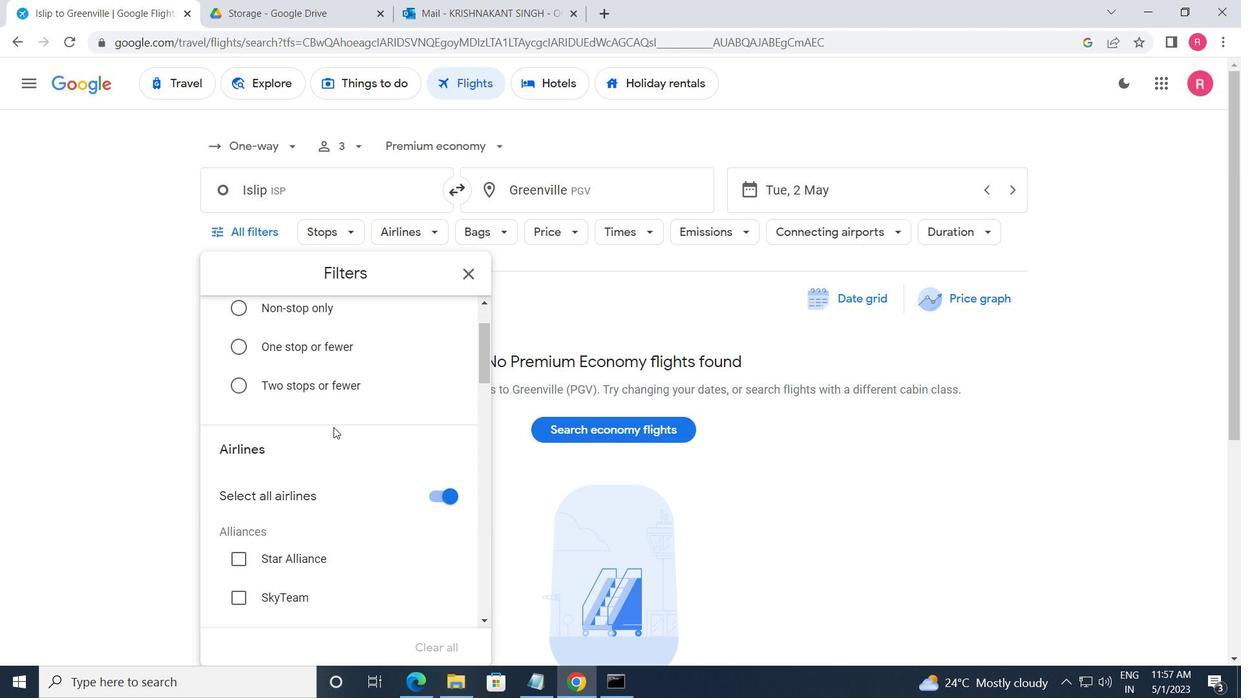 
Action: Mouse scrolled (333, 426) with delta (0, 0)
Screenshot: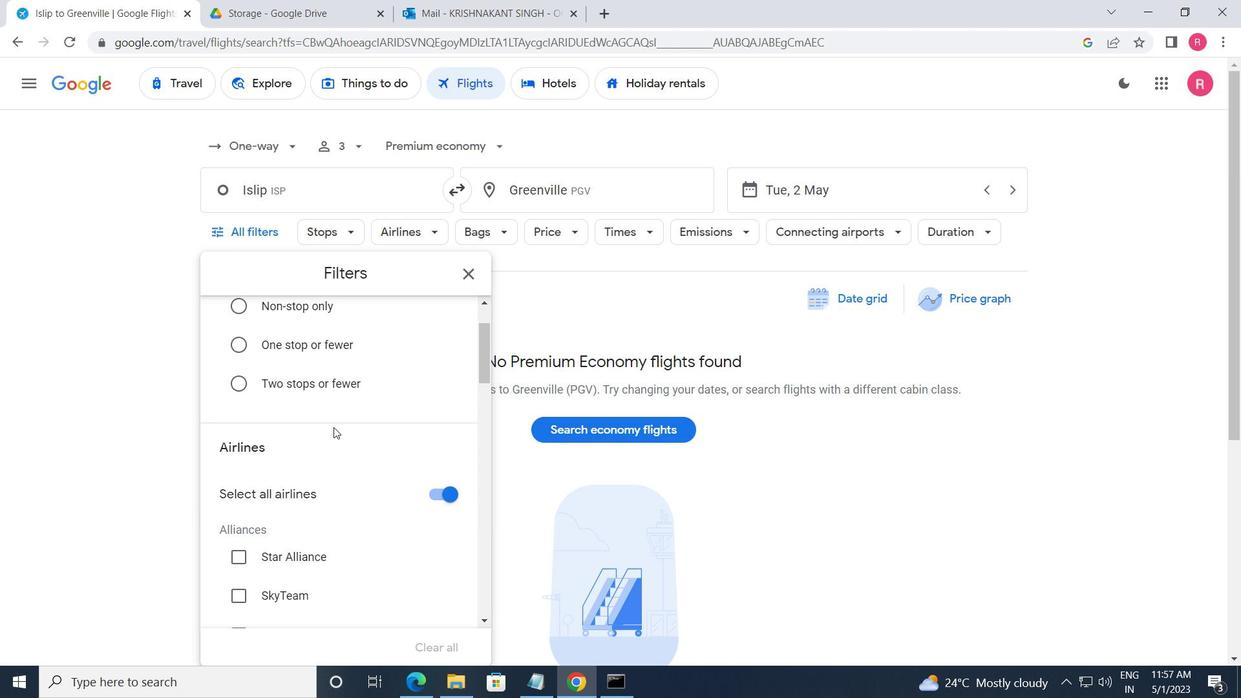 
Action: Mouse moved to (335, 428)
Screenshot: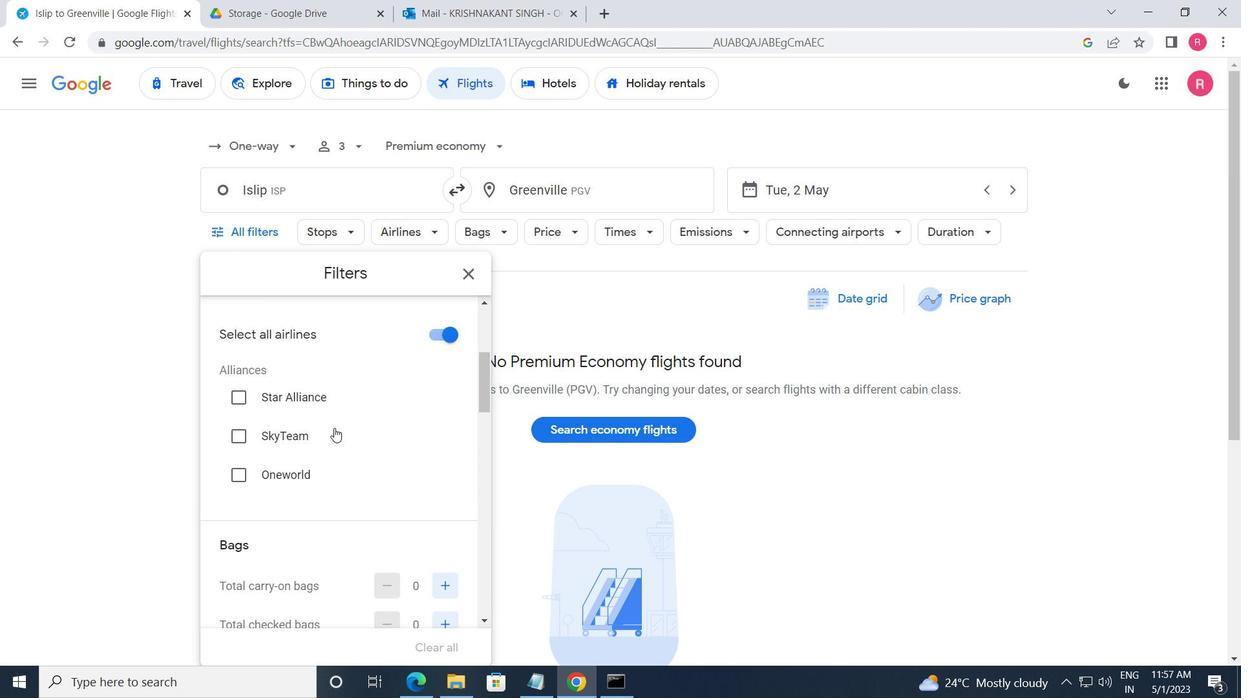 
Action: Mouse scrolled (335, 428) with delta (0, 0)
Screenshot: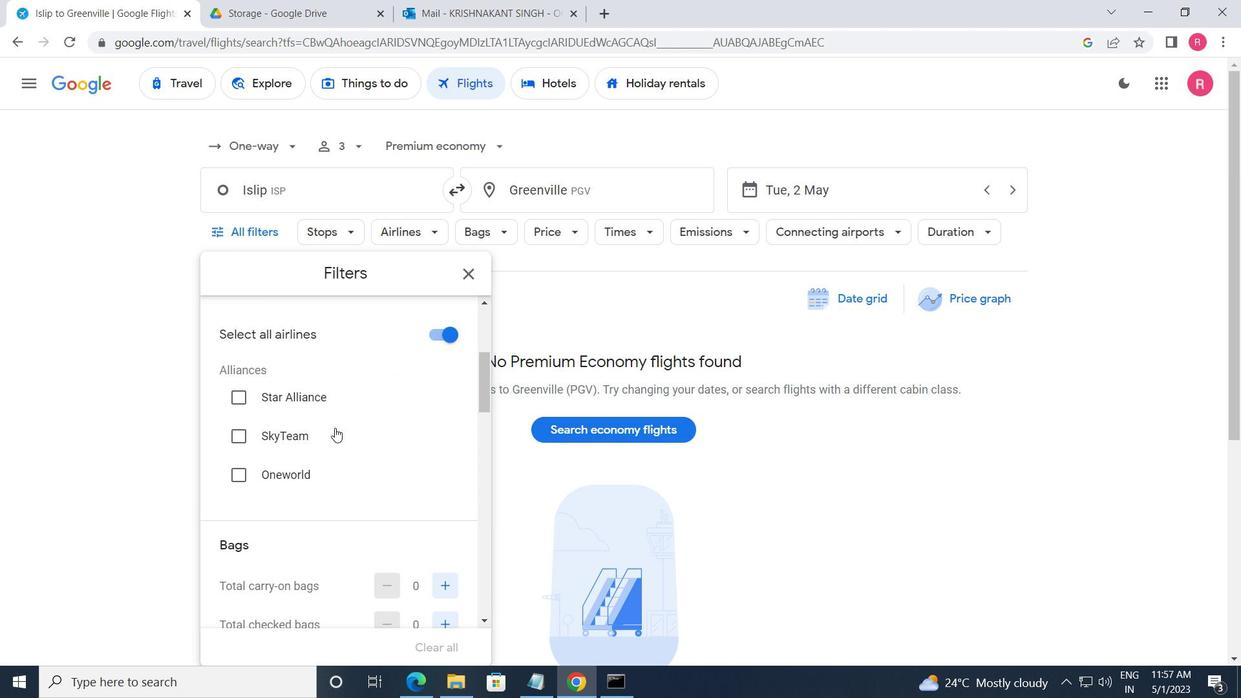 
Action: Mouse moved to (338, 429)
Screenshot: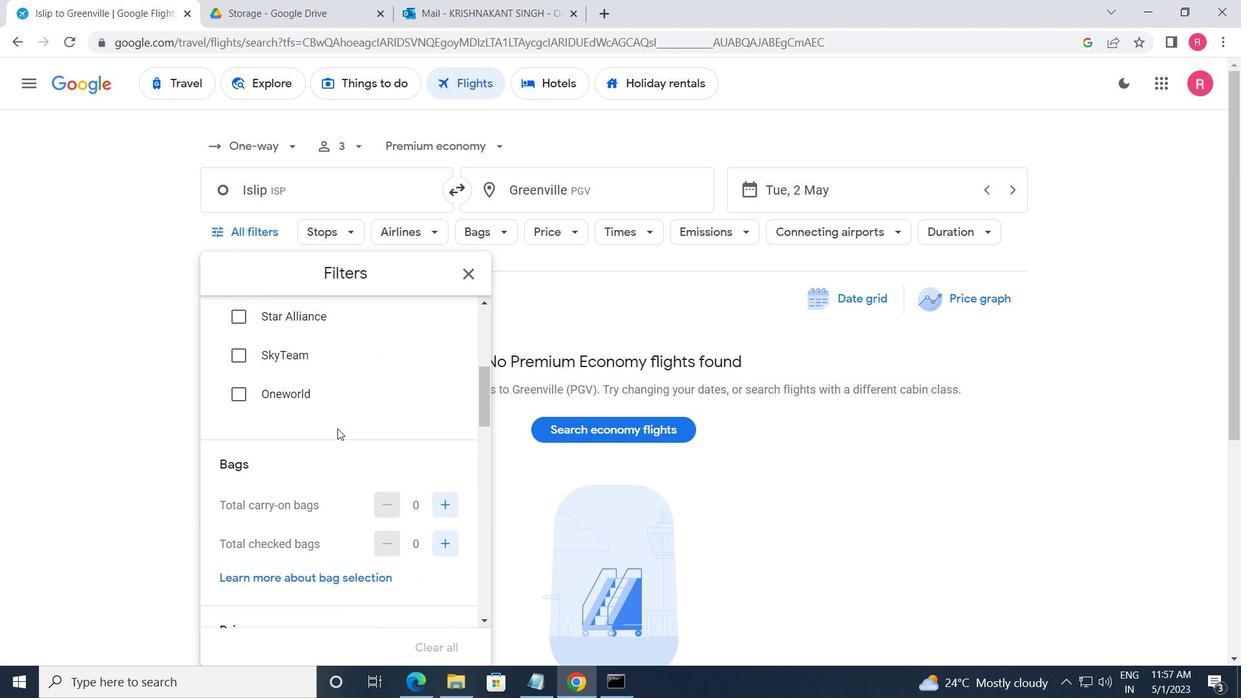 
Action: Mouse scrolled (338, 428) with delta (0, 0)
Screenshot: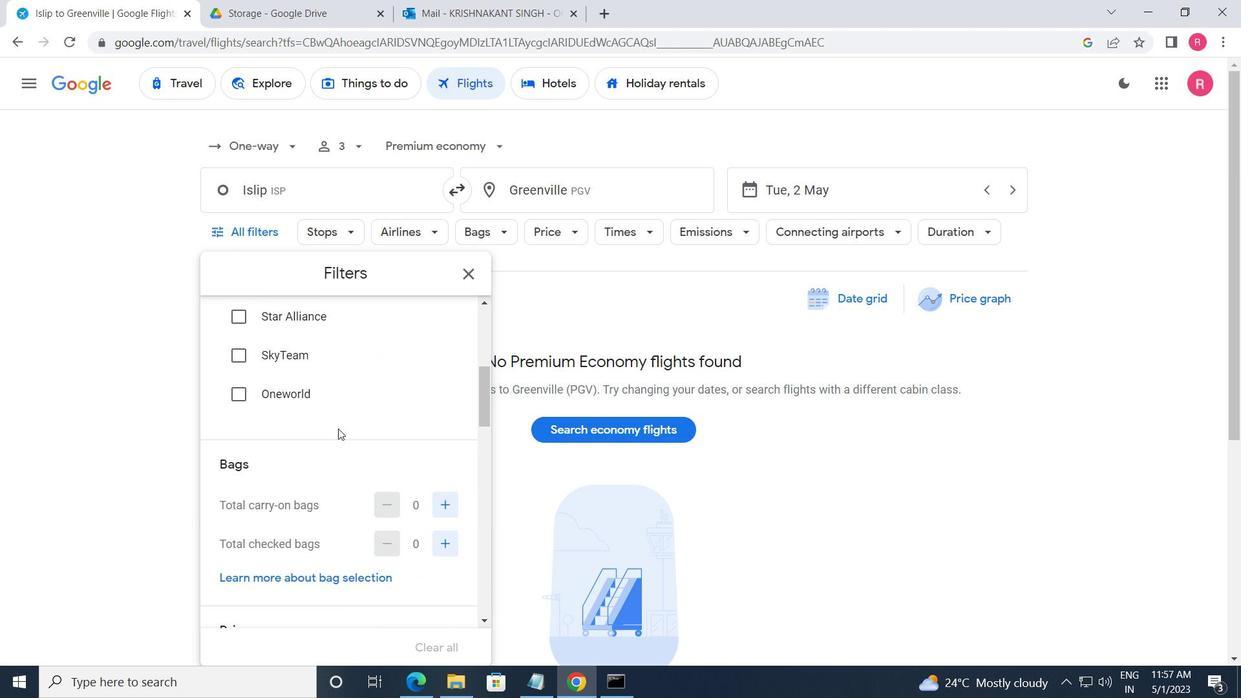 
Action: Mouse moved to (441, 459)
Screenshot: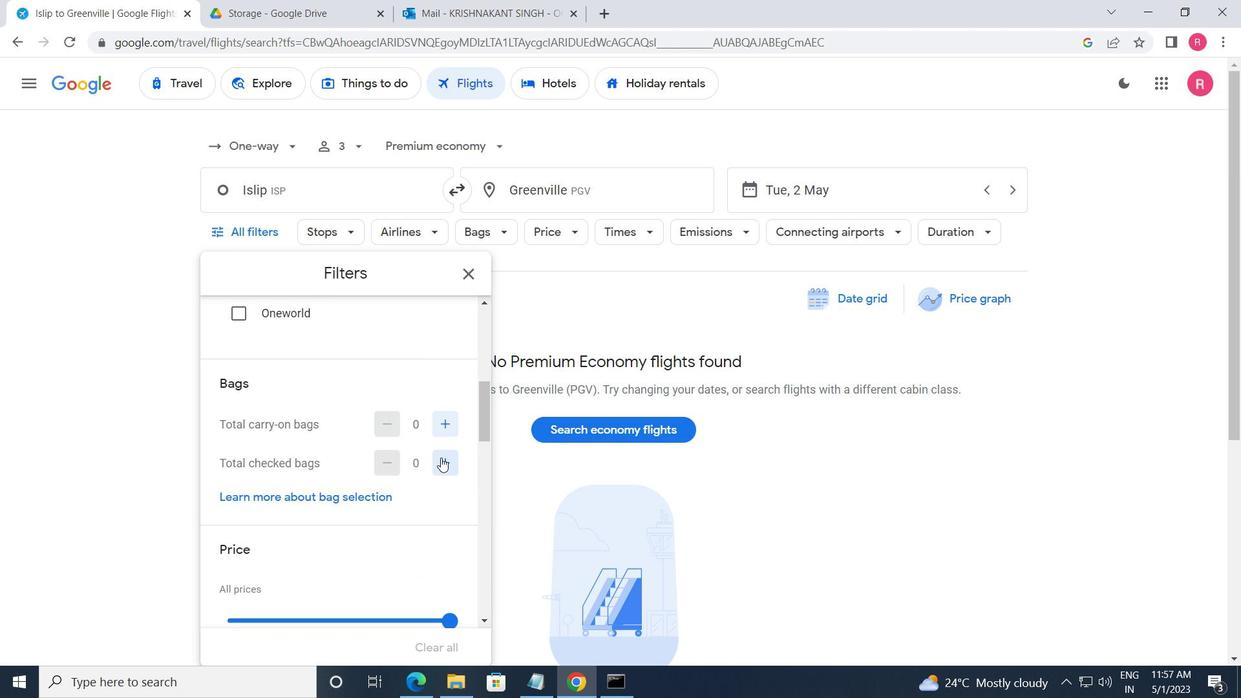 
Action: Mouse pressed left at (441, 459)
Screenshot: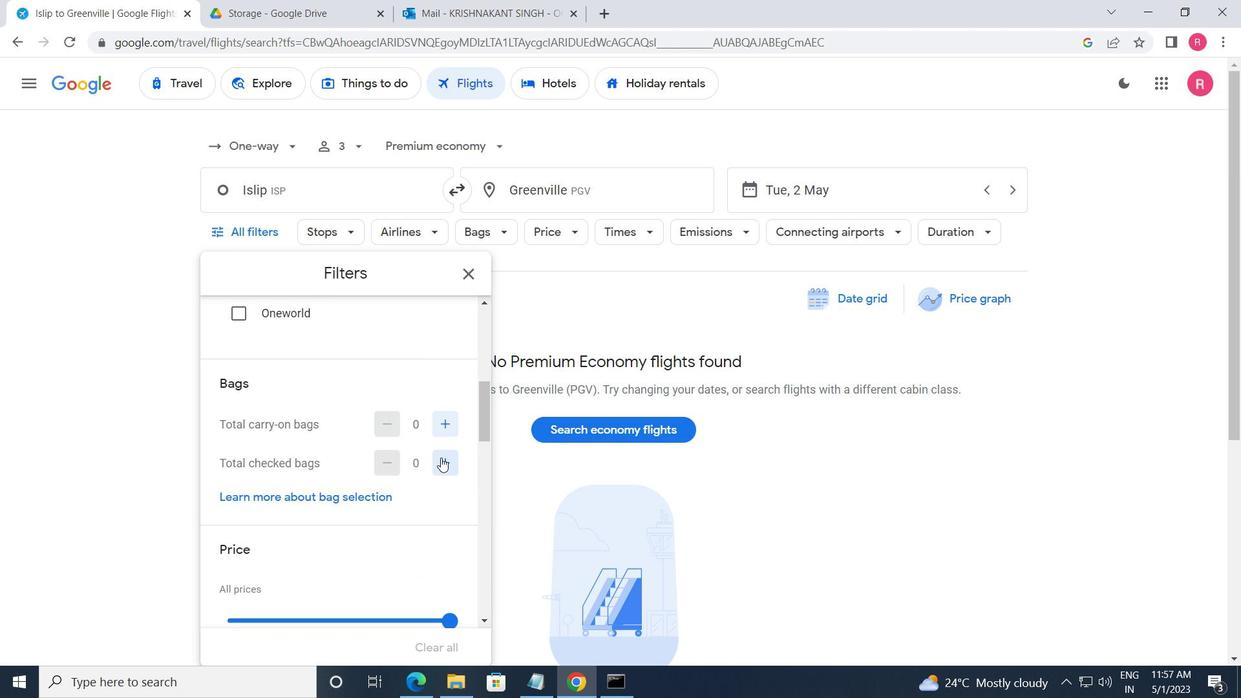 
Action: Mouse moved to (445, 459)
Screenshot: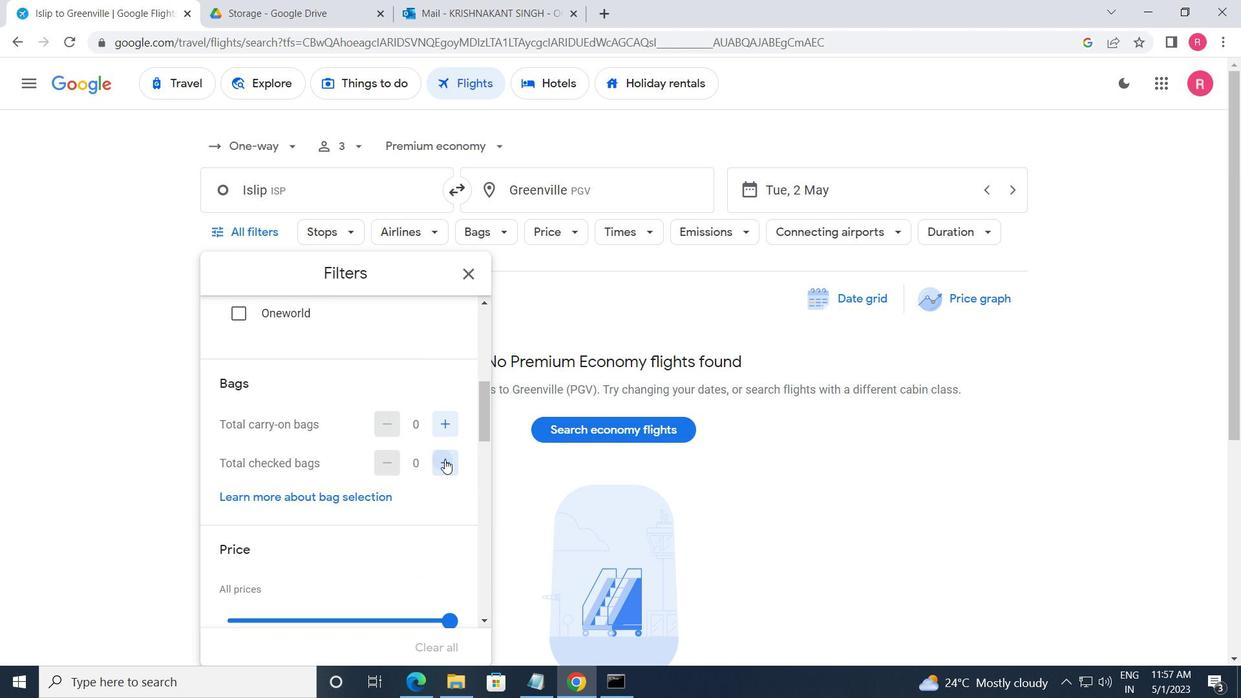 
Action: Mouse pressed left at (445, 459)
Screenshot: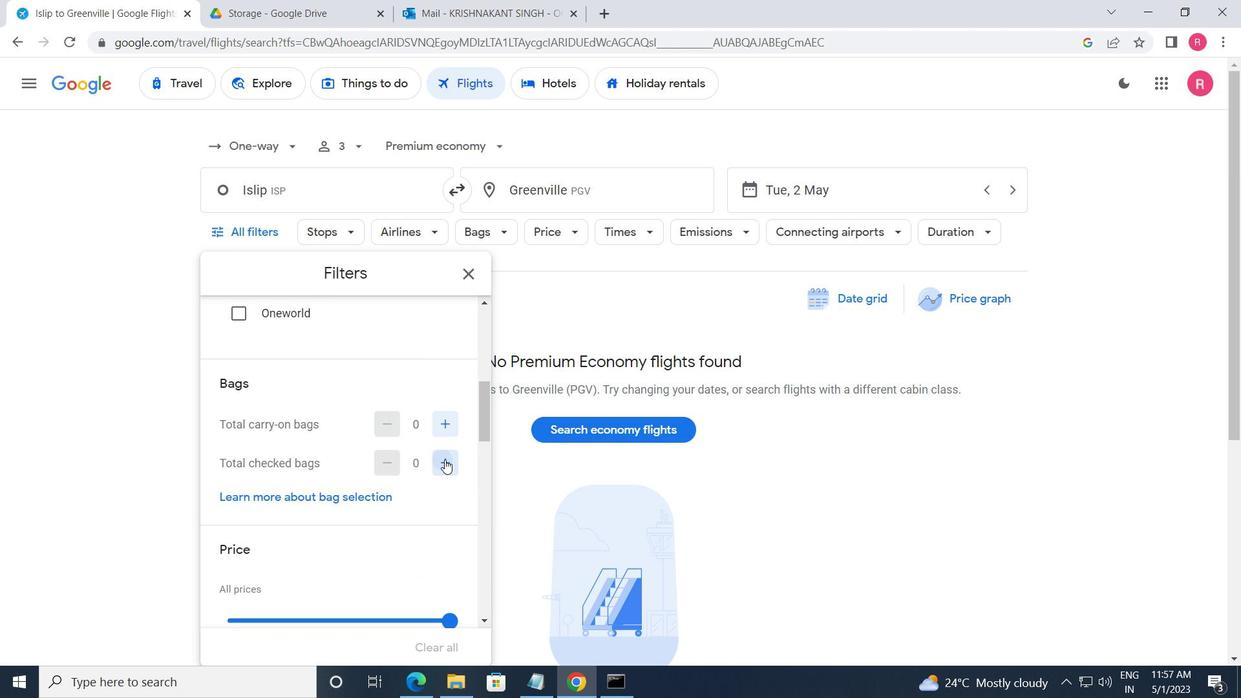 
Action: Mouse moved to (435, 462)
Screenshot: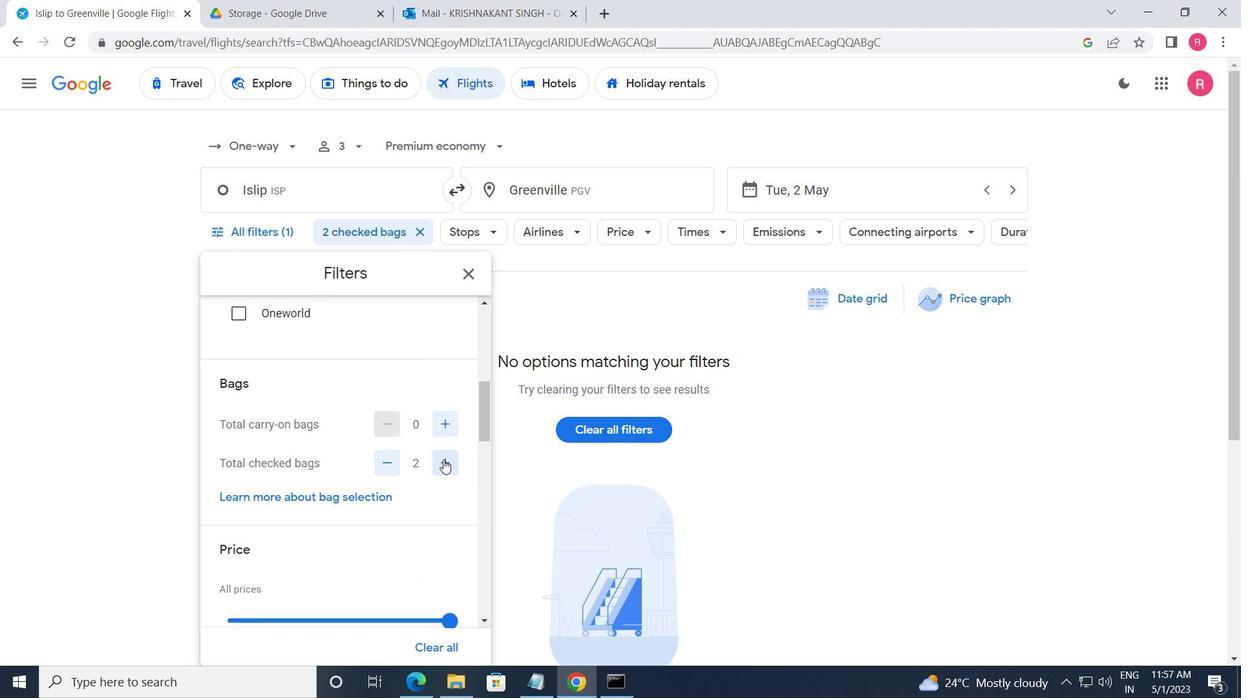 
Action: Mouse scrolled (435, 461) with delta (0, 0)
Screenshot: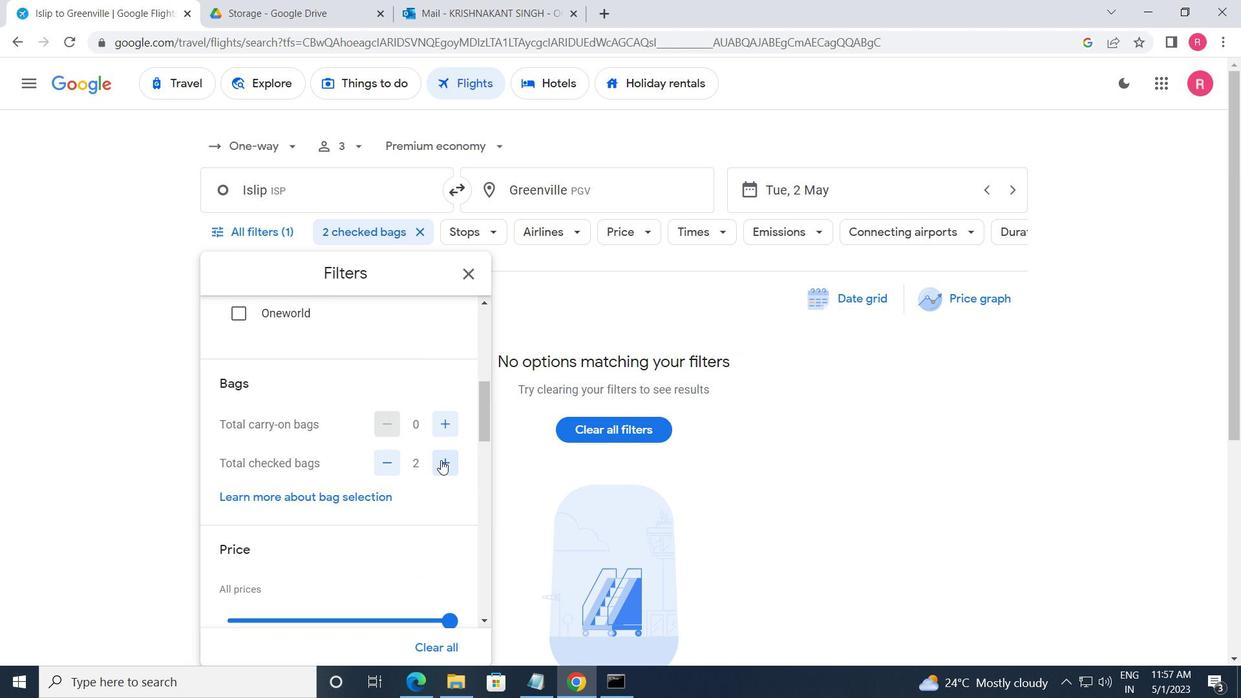 
Action: Mouse moved to (448, 537)
Screenshot: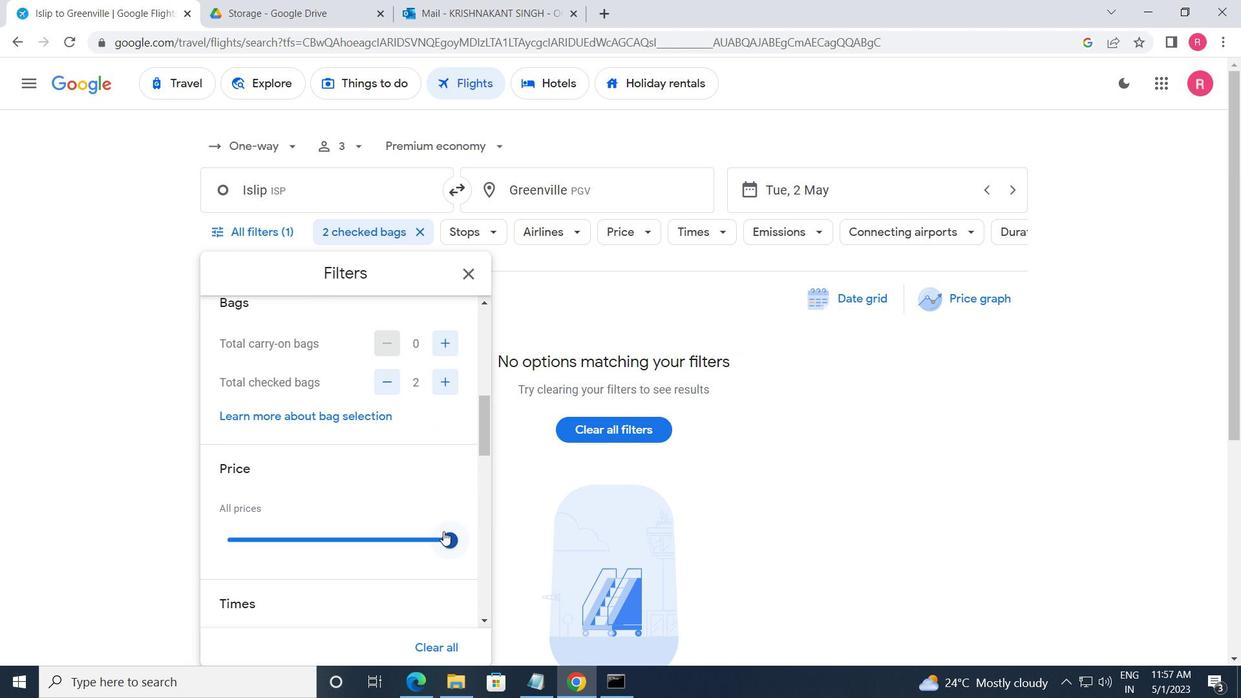 
Action: Mouse pressed left at (448, 537)
Screenshot: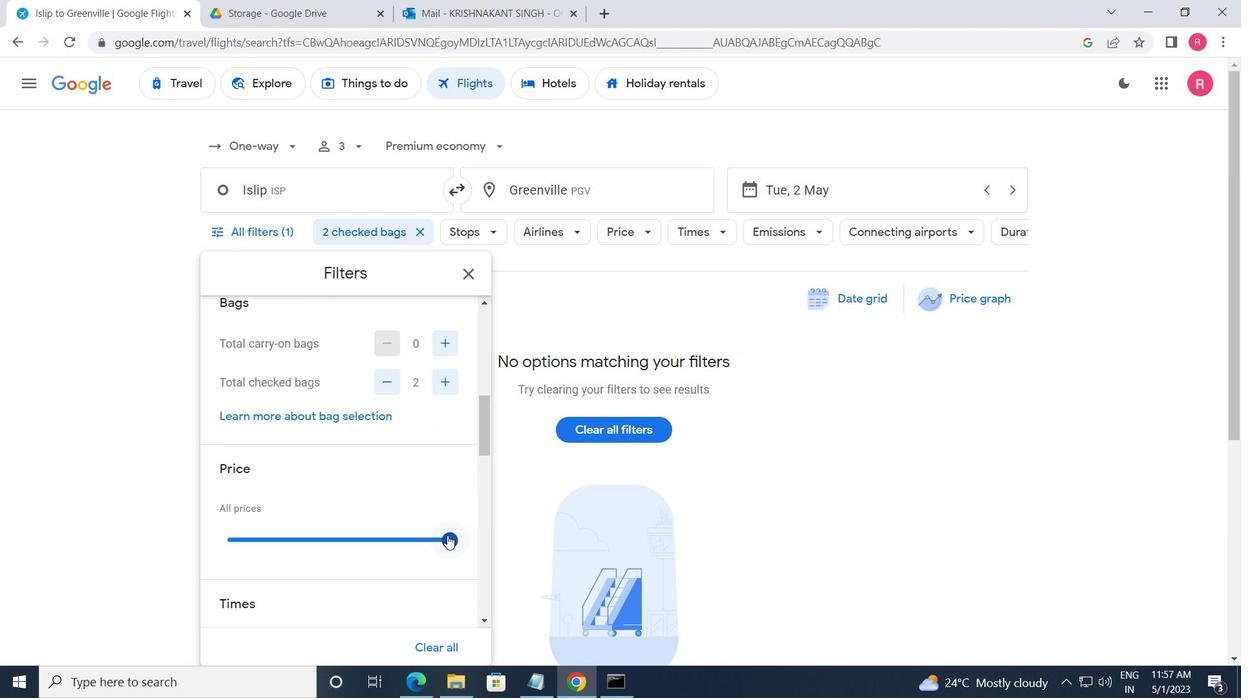 
Action: Mouse moved to (460, 515)
Screenshot: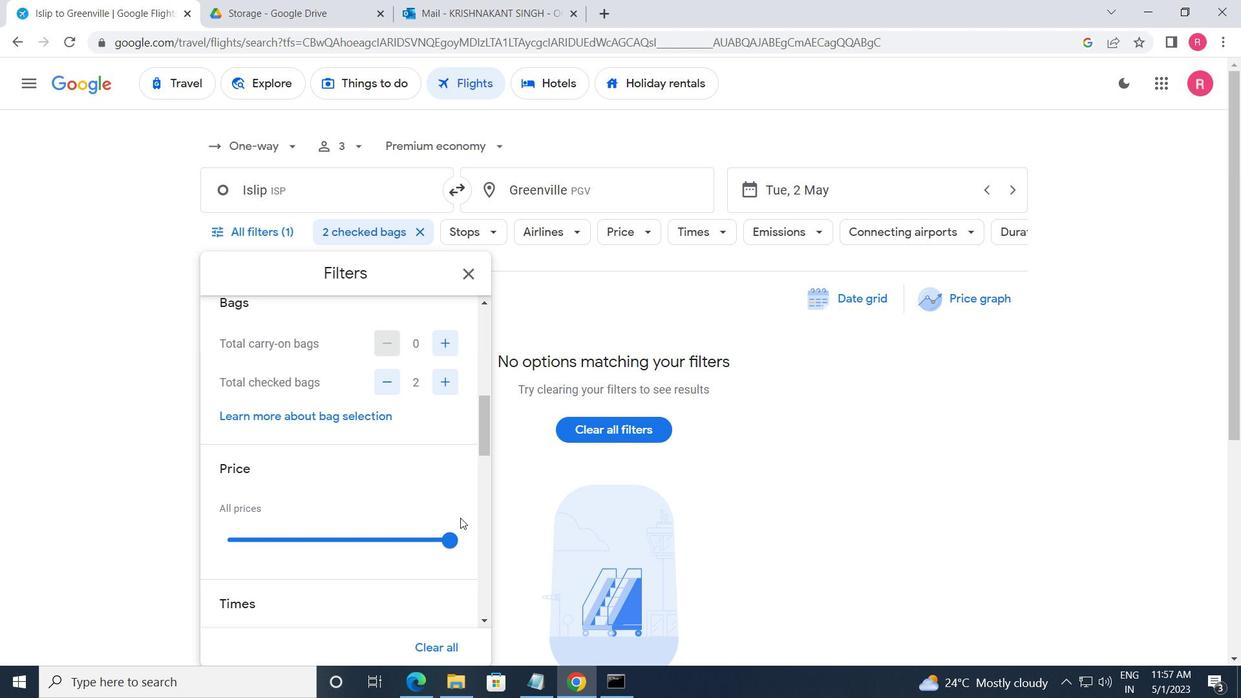 
Action: Mouse scrolled (460, 514) with delta (0, 0)
Screenshot: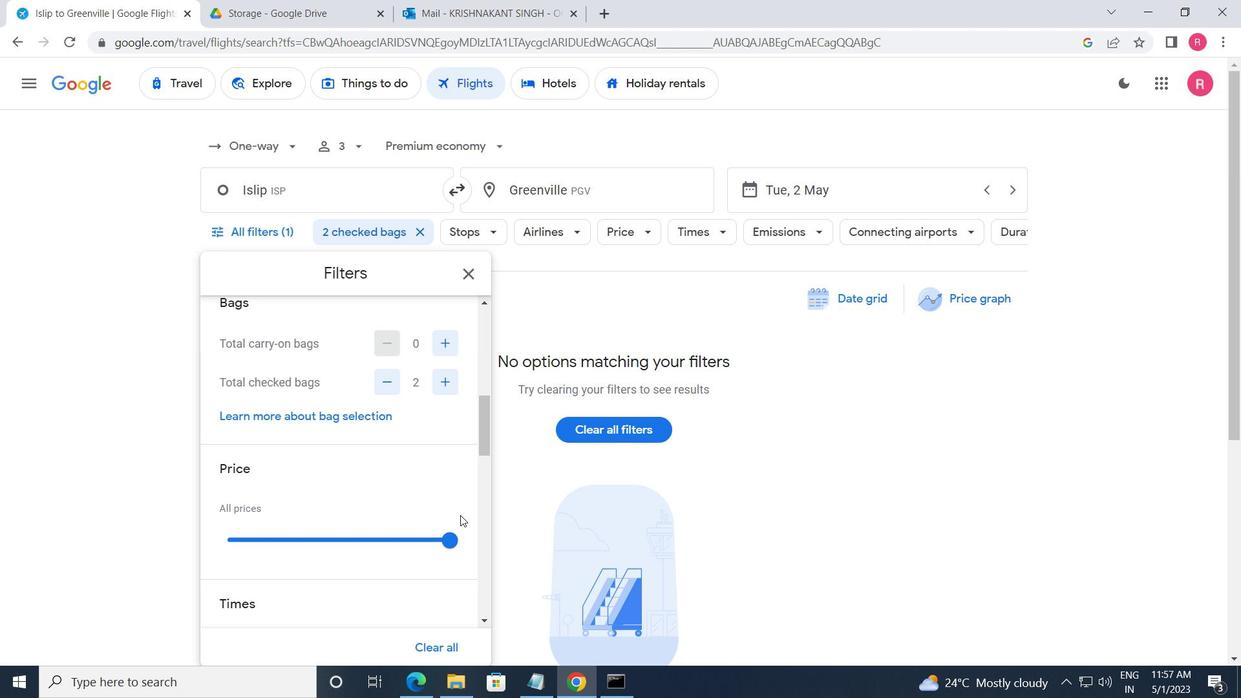 
Action: Mouse scrolled (460, 514) with delta (0, 0)
Screenshot: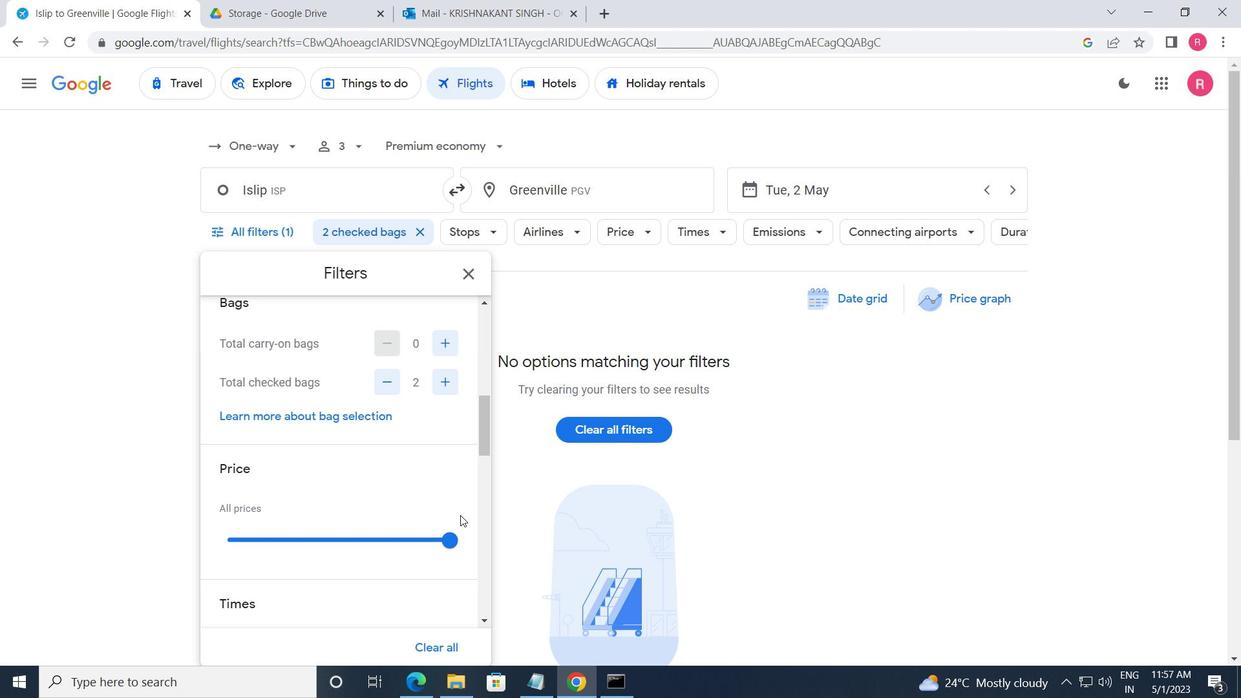 
Action: Mouse moved to (225, 563)
Screenshot: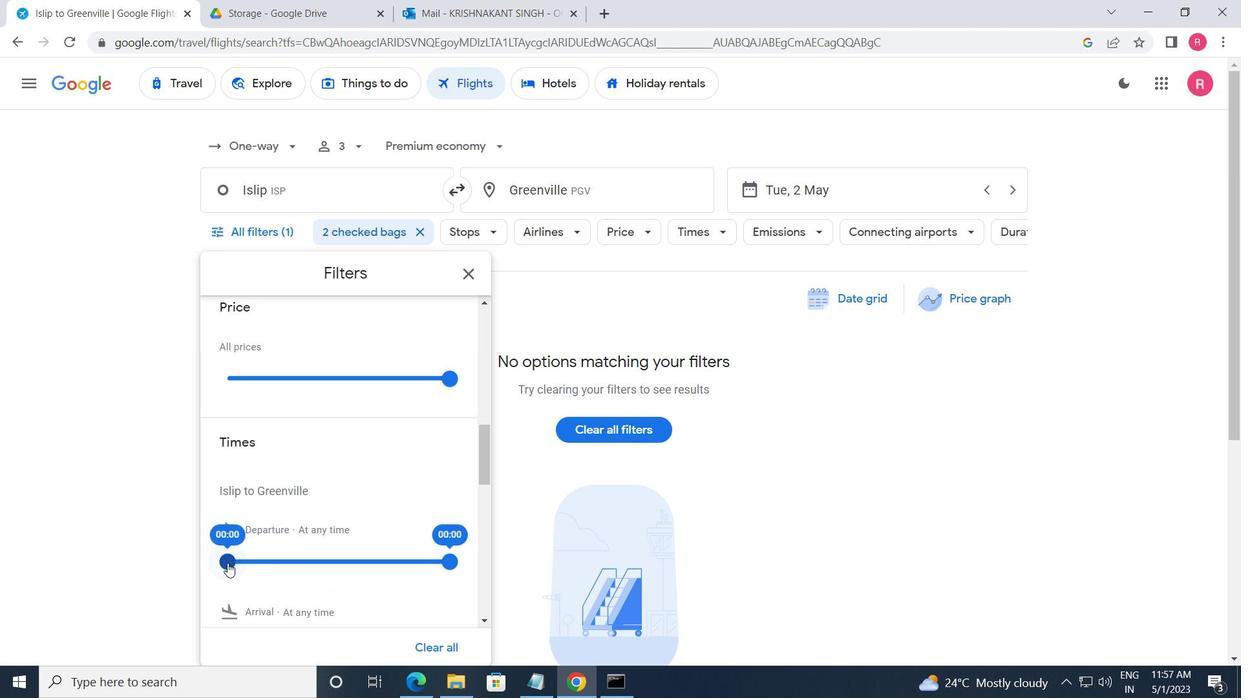 
Action: Mouse pressed left at (225, 563)
Screenshot: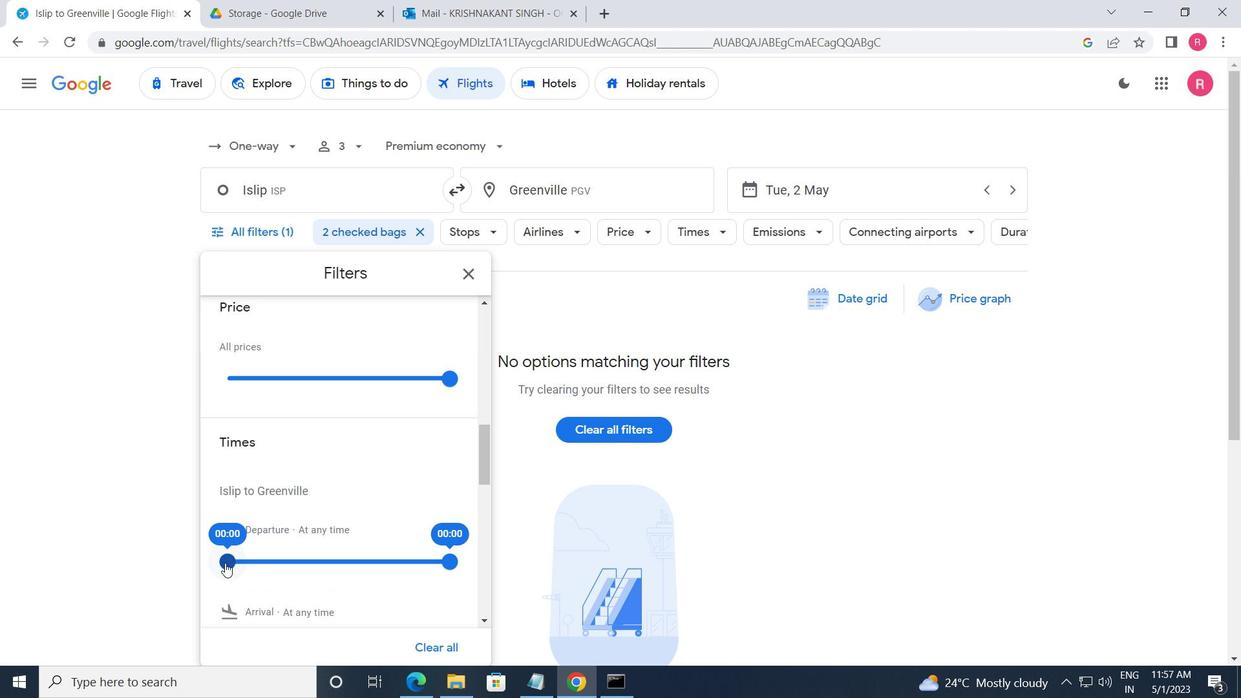 
Action: Mouse moved to (451, 568)
Screenshot: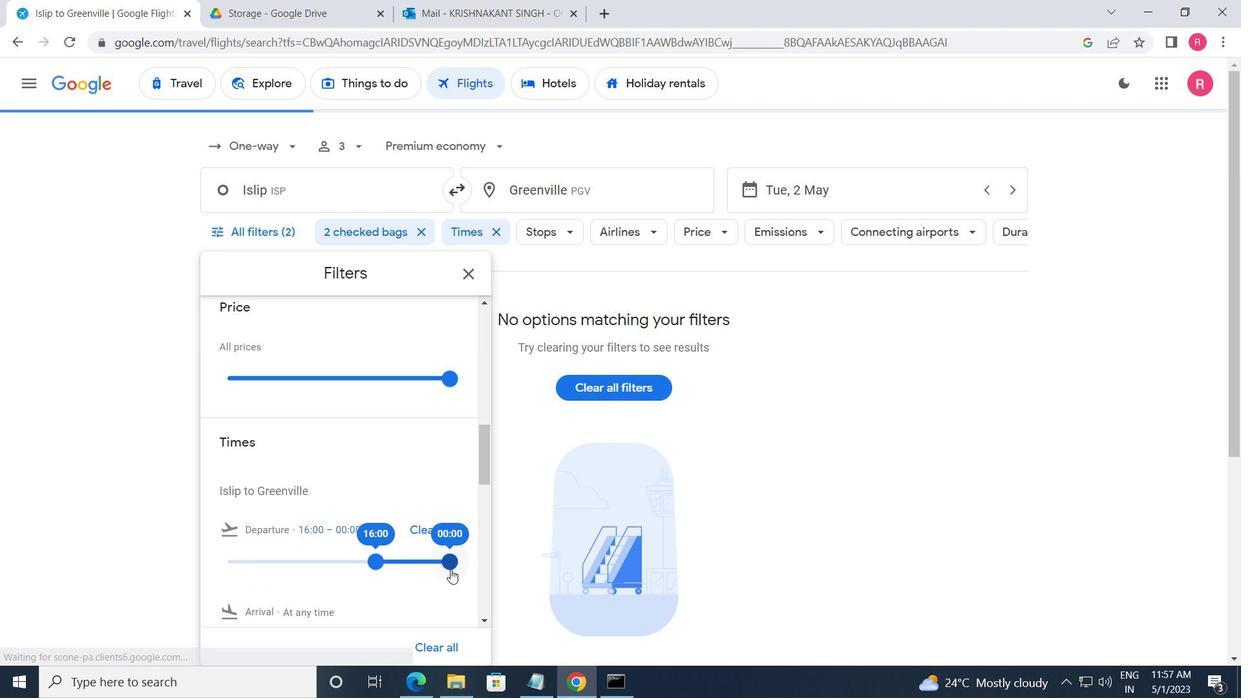 
Action: Mouse pressed left at (451, 568)
Screenshot: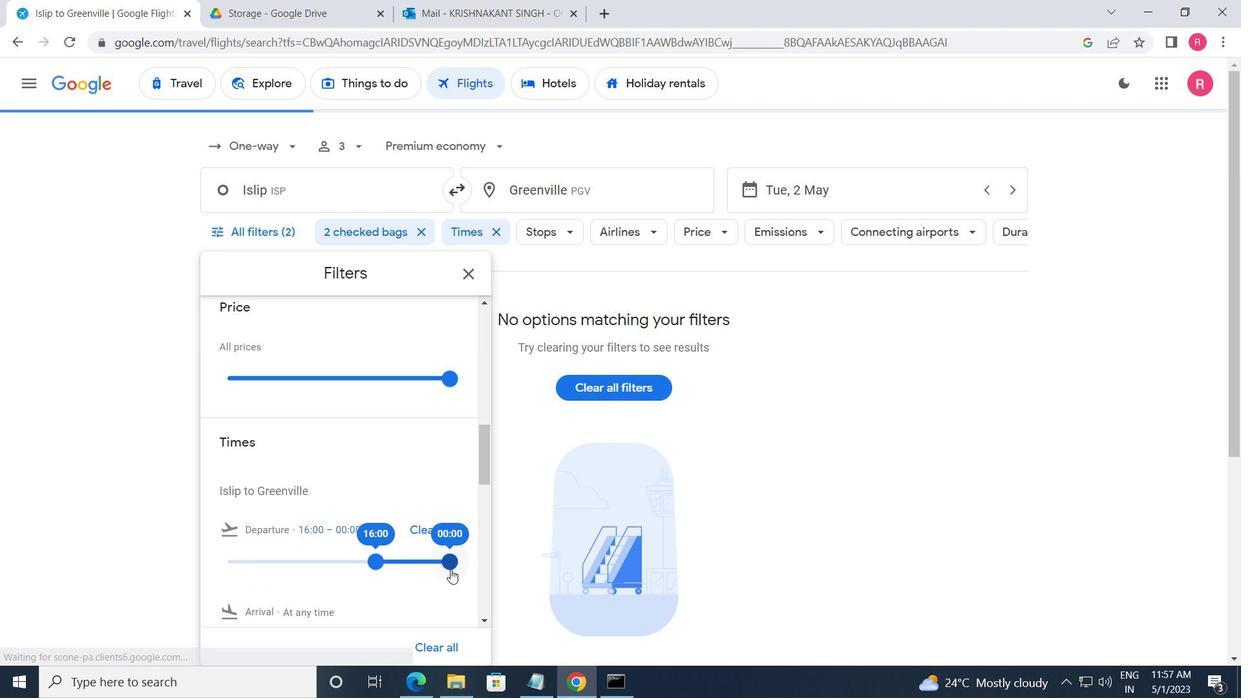 
Action: Mouse moved to (472, 277)
Screenshot: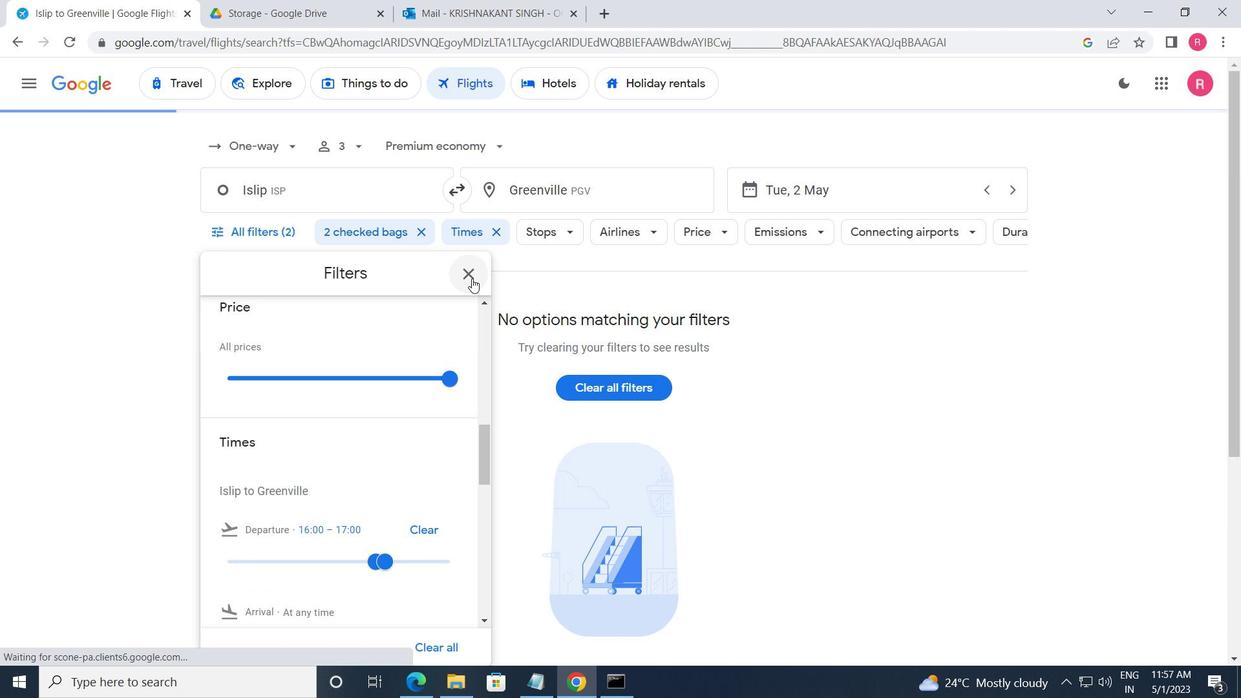
Action: Mouse pressed left at (472, 277)
Screenshot: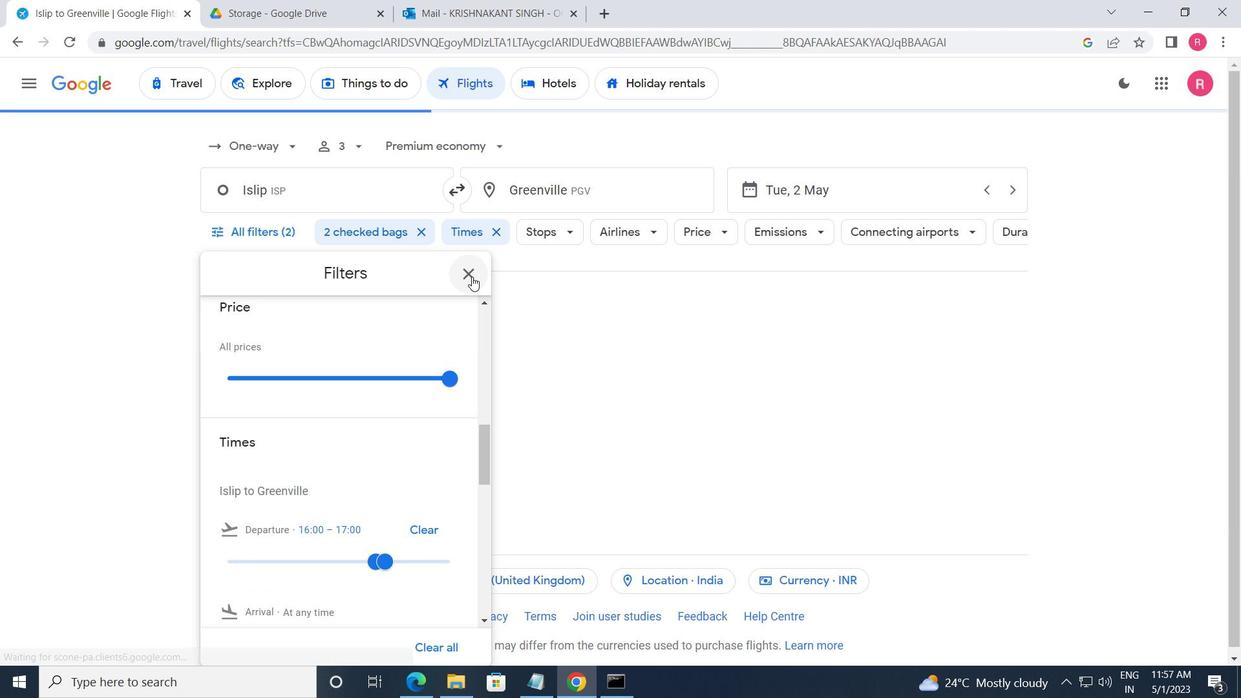 
Action: Mouse moved to (472, 272)
Screenshot: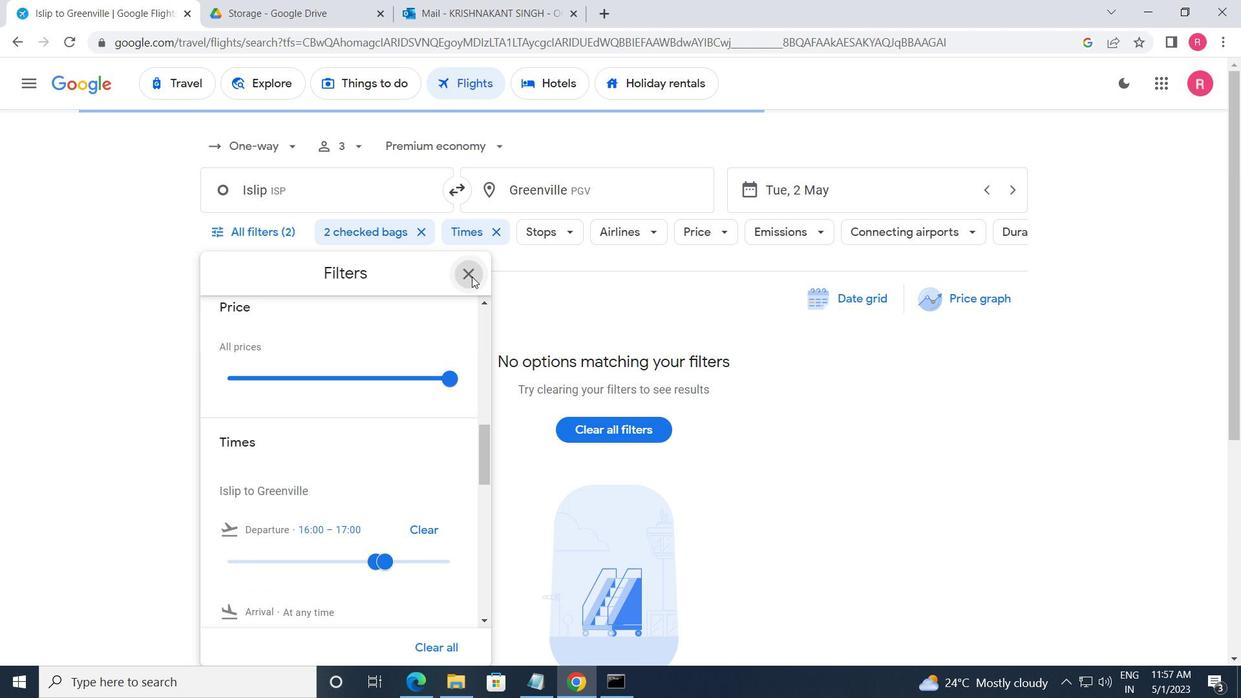 
